 Task: Implement an approval process or workflow for application reviews.
Action: Mouse moved to (581, 133)
Screenshot: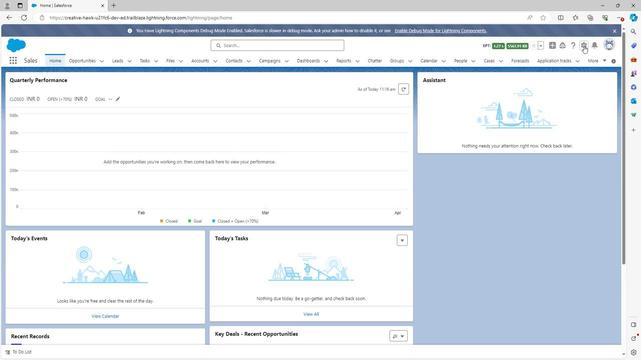 
Action: Mouse pressed left at (581, 133)
Screenshot: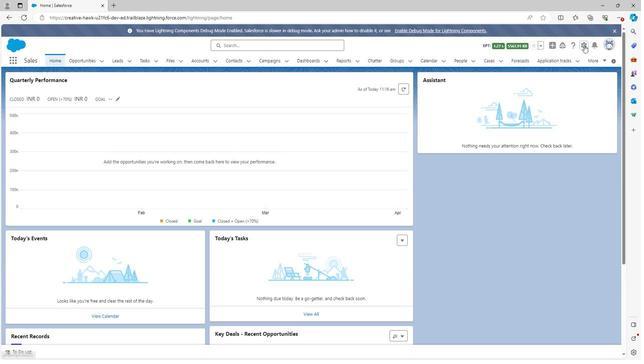 
Action: Mouse moved to (561, 143)
Screenshot: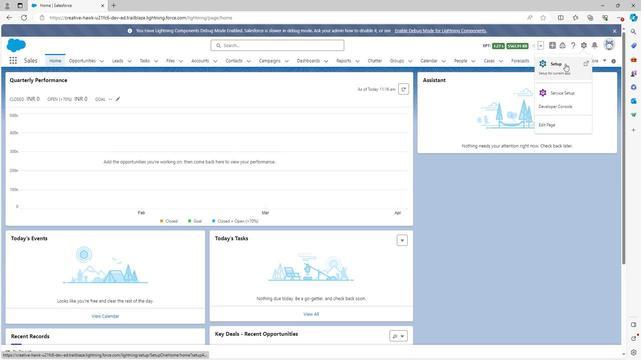 
Action: Mouse pressed left at (561, 143)
Screenshot: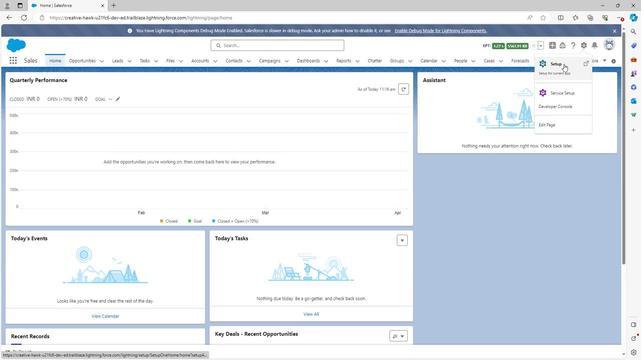 
Action: Mouse moved to (79, 151)
Screenshot: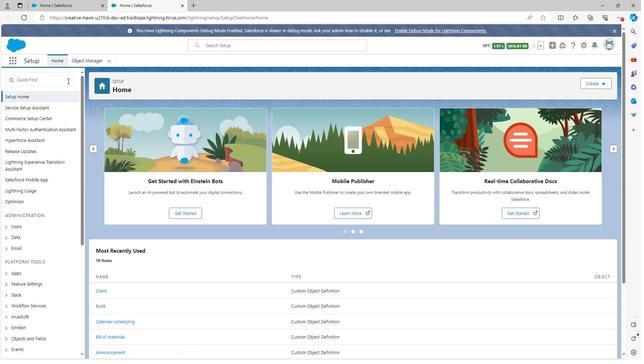 
Action: Mouse pressed left at (79, 151)
Screenshot: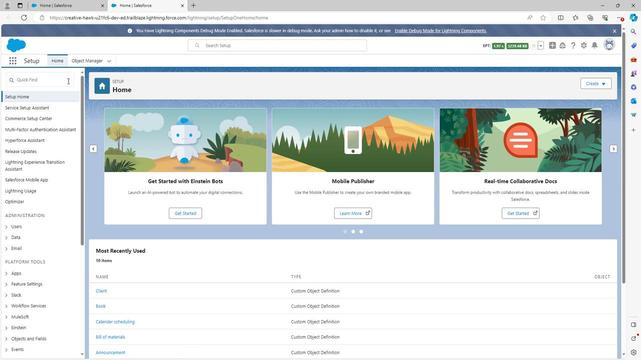 
Action: Key pressed appro
Screenshot: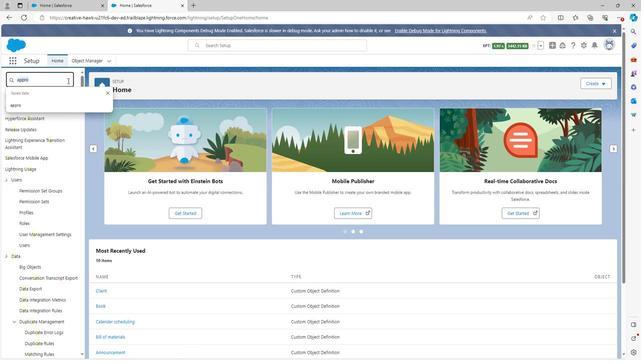 
Action: Mouse moved to (42, 175)
Screenshot: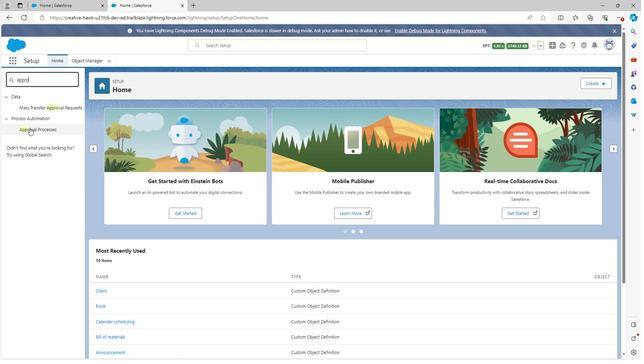 
Action: Mouse pressed left at (42, 175)
Screenshot: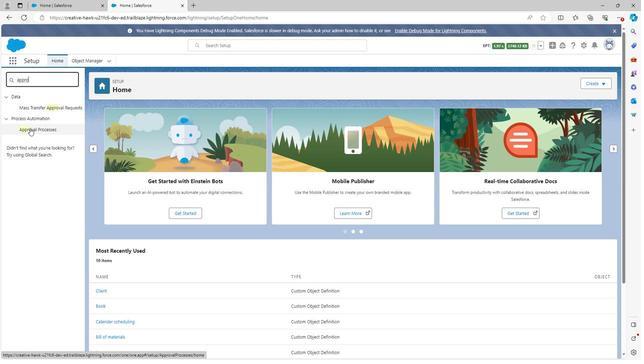 
Action: Mouse moved to (128, 215)
Screenshot: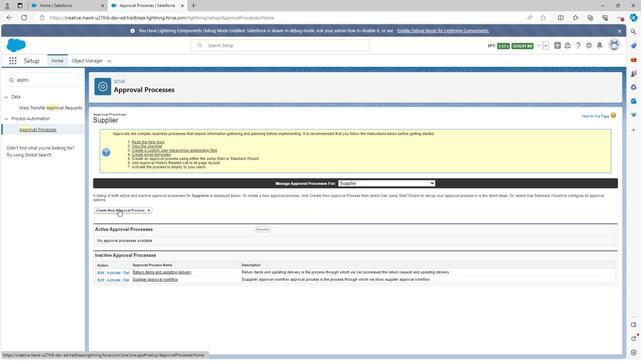 
Action: Mouse pressed left at (128, 215)
Screenshot: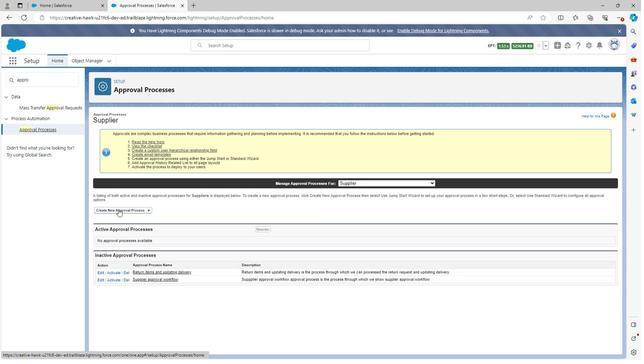 
Action: Mouse moved to (134, 222)
Screenshot: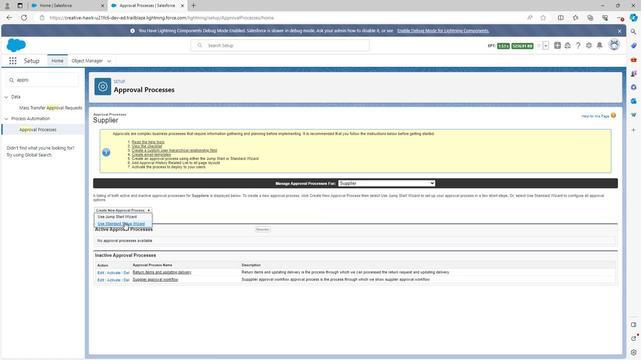 
Action: Mouse pressed left at (134, 222)
Screenshot: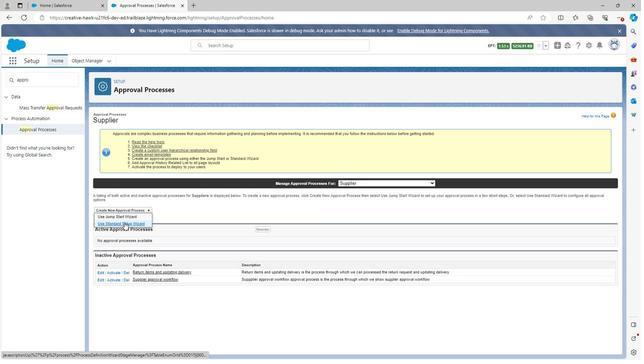 
Action: Mouse moved to (228, 202)
Screenshot: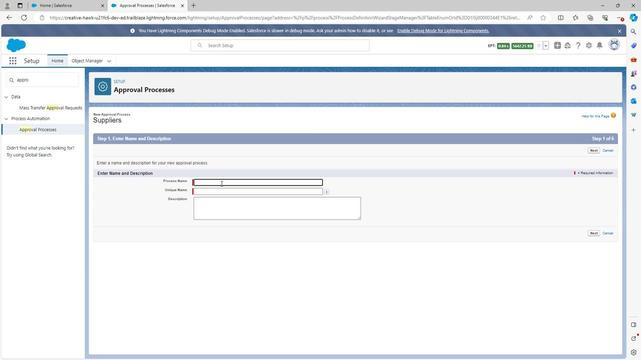 
Action: Key pressed <Key.shift><Key.shift><Key.shift><Key.shift><Key.shift><Key.shift>Application<Key.space>review<Key.space>pro
Screenshot: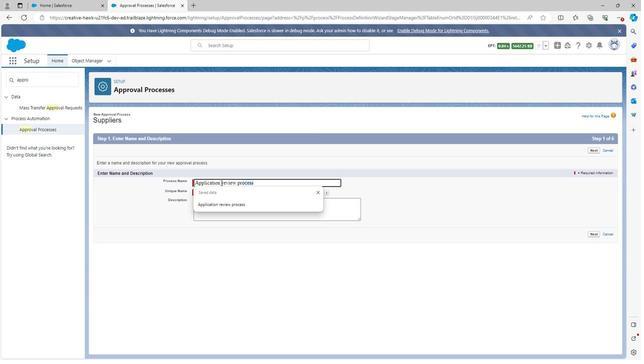 
Action: Mouse moved to (228, 202)
Screenshot: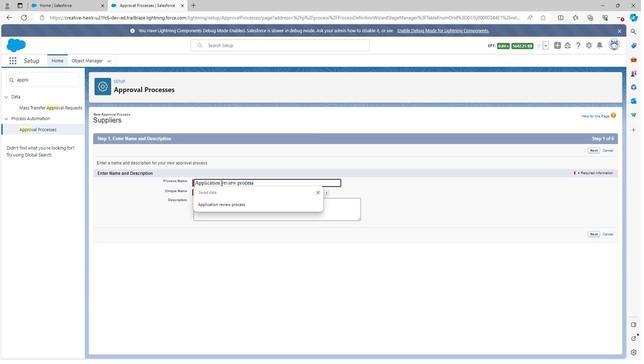 
Action: Key pressed cess
Screenshot: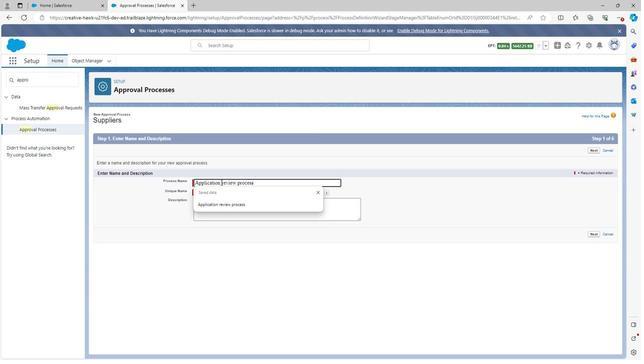 
Action: Mouse moved to (227, 206)
Screenshot: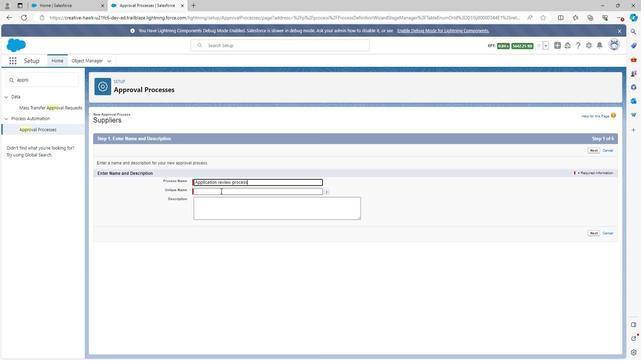 
Action: Mouse pressed left at (227, 206)
Screenshot: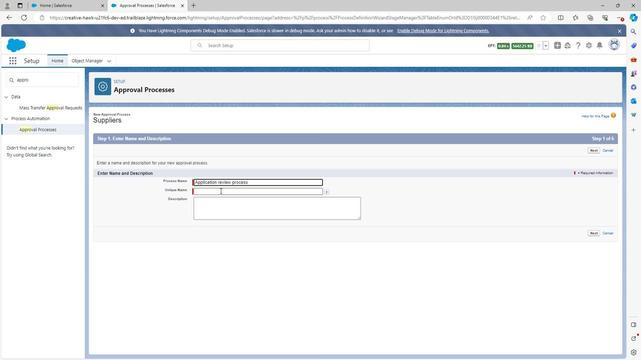 
Action: Mouse moved to (221, 214)
Screenshot: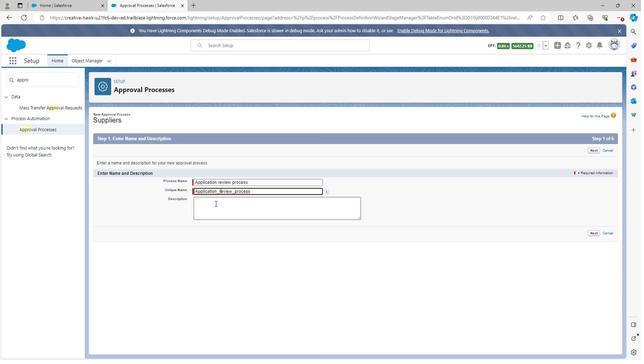 
Action: Mouse pressed left at (221, 214)
Screenshot: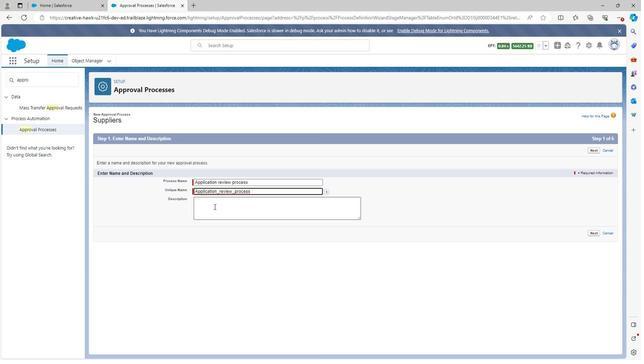 
Action: Key pressed <Key.shift>A
Screenshot: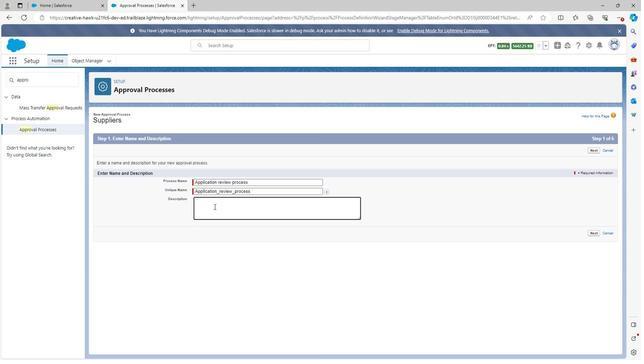 
Action: Mouse moved to (221, 214)
Screenshot: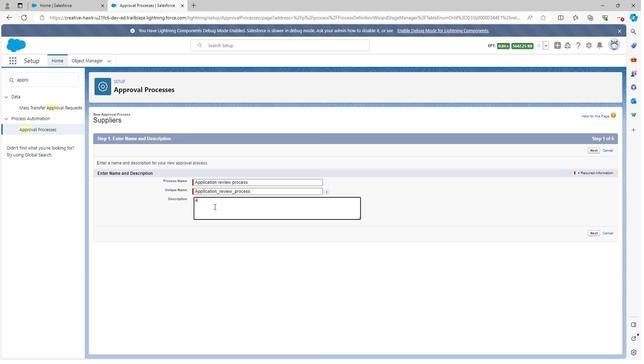 
Action: Key pressed ppli
Screenshot: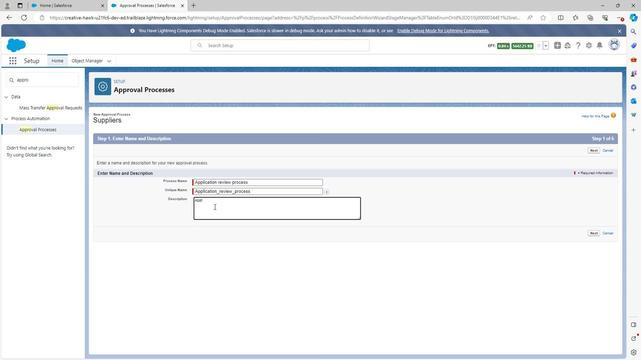 
Action: Mouse moved to (221, 214)
Screenshot: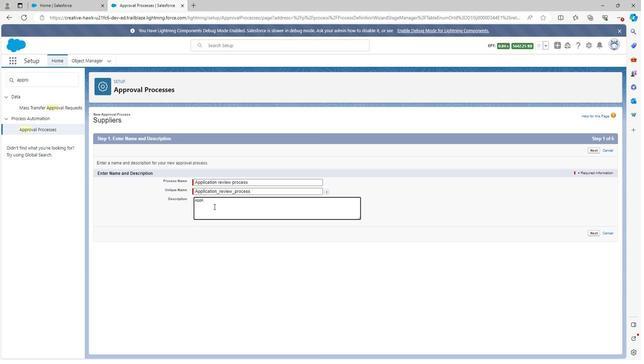 
Action: Key pressed cation<Key.space>review<Key.space>process<Key.space>which<Key.space>is<Key.space>used<Key.space>to<Key.space>g<Key.backspace>defined<Key.space>the<Key.space>review<Key.space>in<Key.space>a
Screenshot: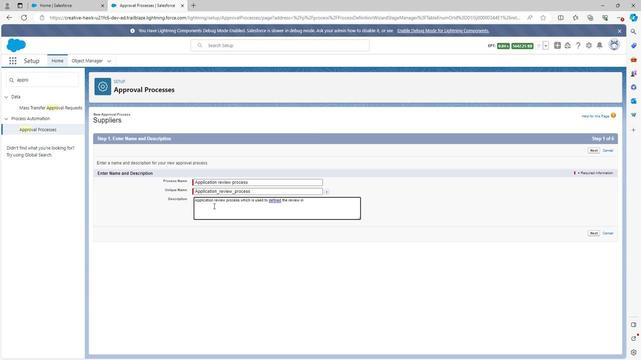
Action: Mouse moved to (220, 214)
Screenshot: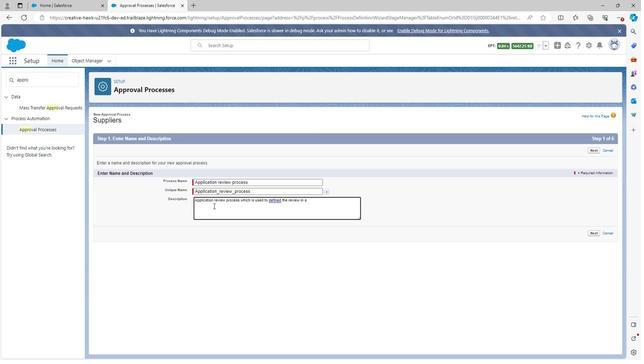 
Action: Key pressed pplication<Key.space>process
Screenshot: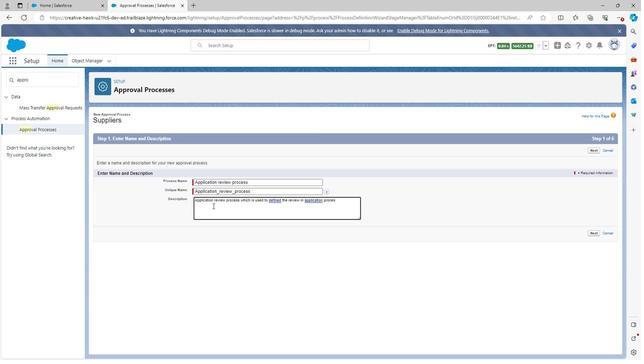 
Action: Mouse moved to (591, 228)
Screenshot: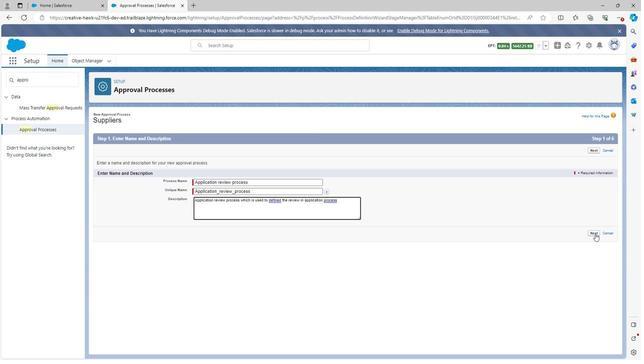 
Action: Mouse pressed left at (591, 228)
Screenshot: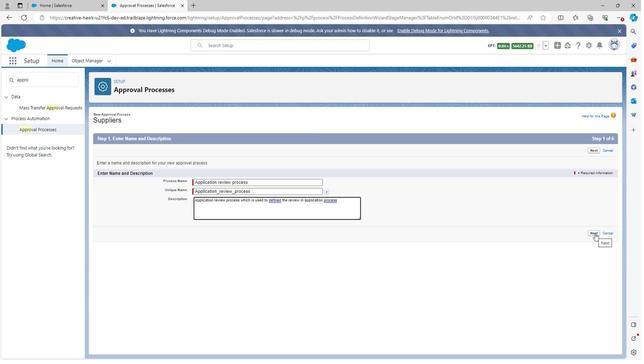 
Action: Mouse moved to (215, 216)
Screenshot: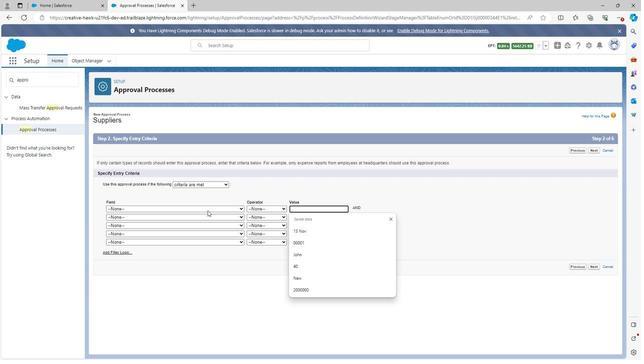 
Action: Mouse pressed left at (215, 216)
Screenshot: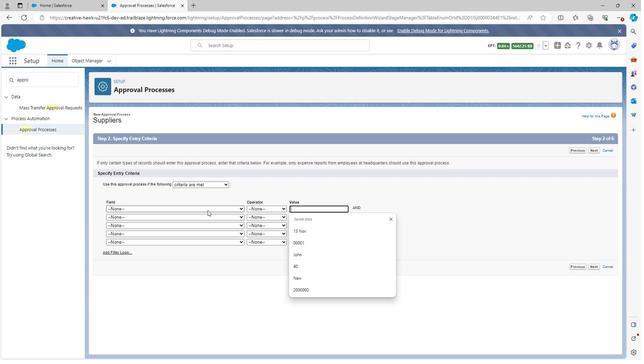 
Action: Mouse moved to (200, 236)
Screenshot: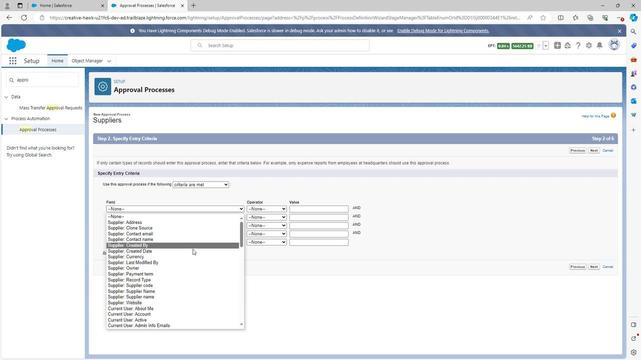 
Action: Mouse scrolled (200, 235) with delta (0, 0)
Screenshot: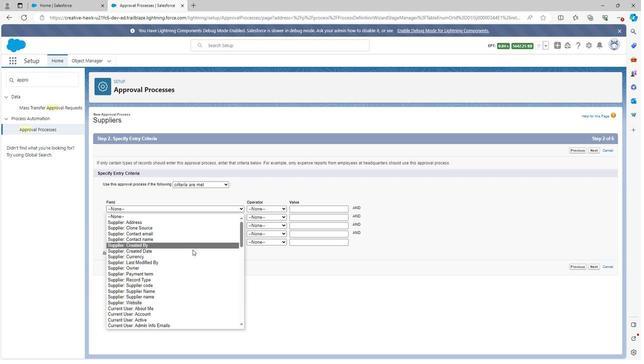 
Action: Mouse scrolled (200, 235) with delta (0, 0)
Screenshot: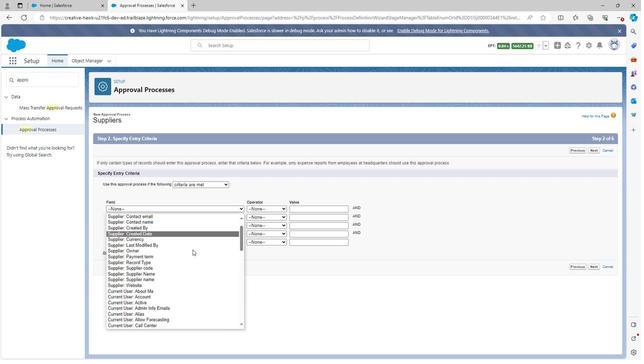 
Action: Mouse scrolled (200, 235) with delta (0, 0)
Screenshot: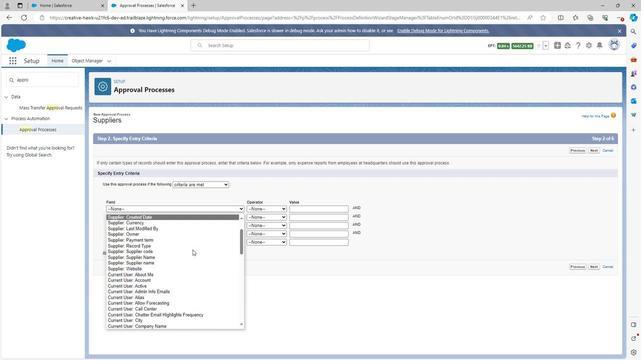 
Action: Mouse scrolled (200, 235) with delta (0, 0)
Screenshot: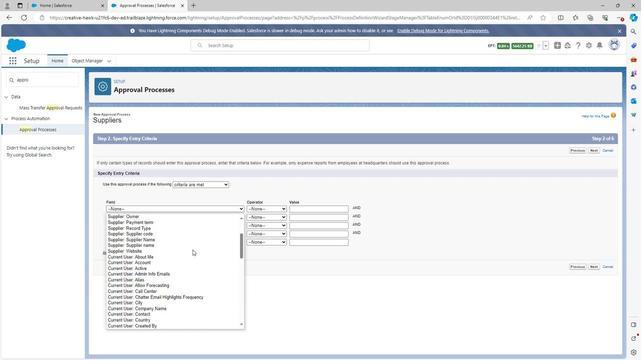 
Action: Mouse scrolled (200, 235) with delta (0, 0)
Screenshot: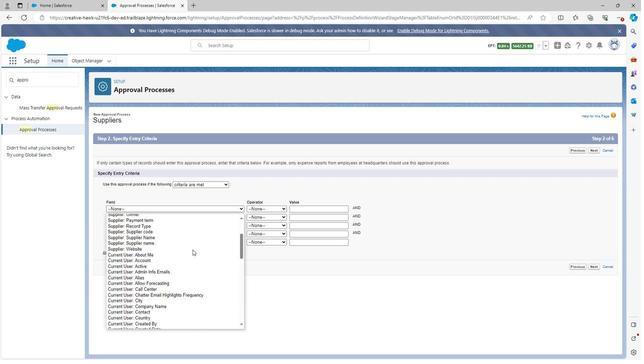
Action: Mouse scrolled (200, 235) with delta (0, 0)
Screenshot: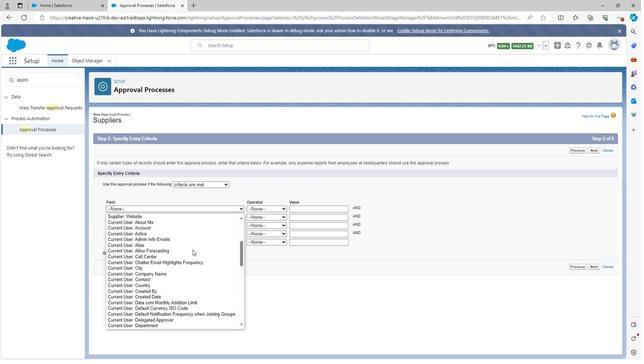 
Action: Mouse scrolled (200, 235) with delta (0, 0)
Screenshot: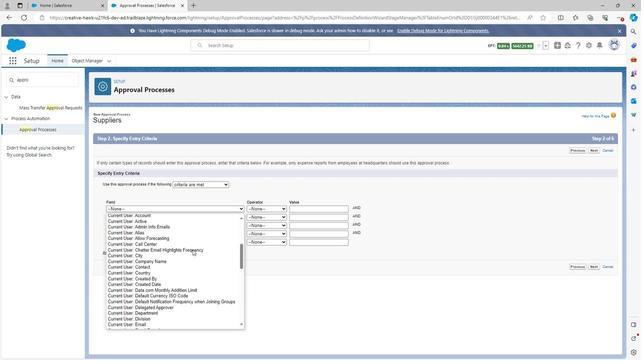 
Action: Mouse scrolled (200, 235) with delta (0, 0)
Screenshot: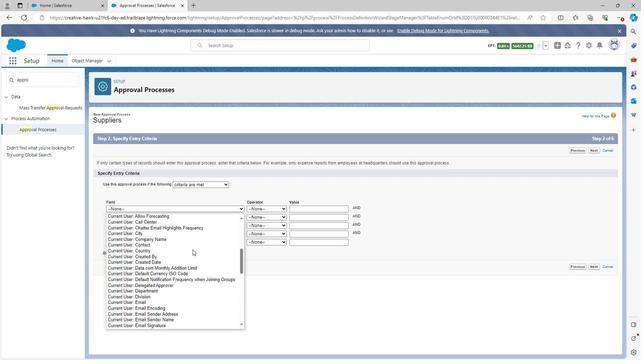 
Action: Mouse scrolled (200, 235) with delta (0, 0)
Screenshot: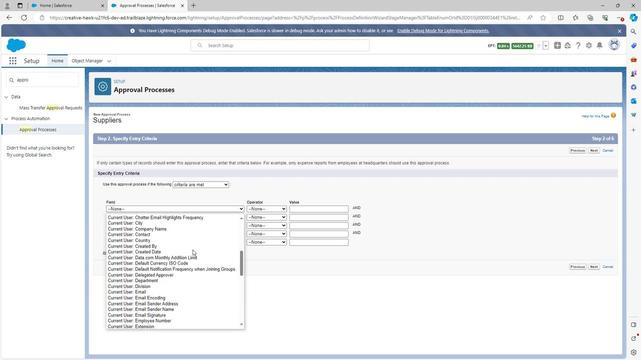 
Action: Mouse scrolled (200, 235) with delta (0, 0)
Screenshot: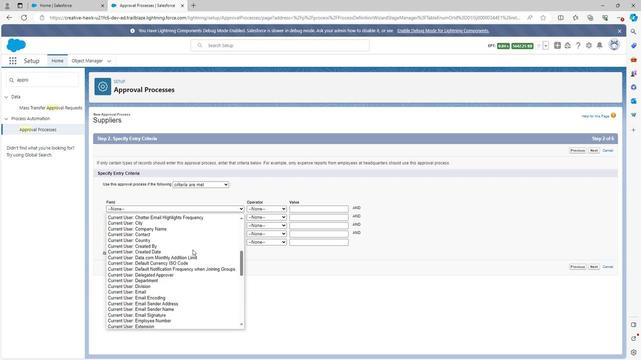 
Action: Mouse scrolled (200, 235) with delta (0, 0)
Screenshot: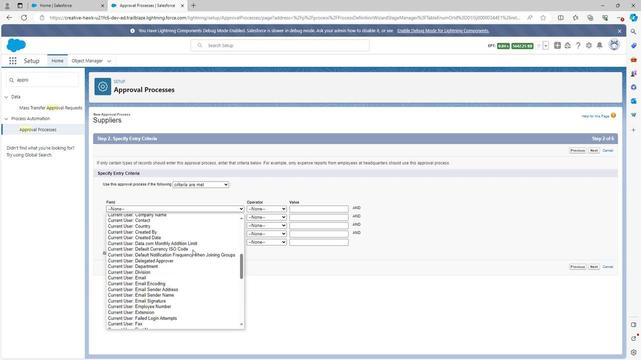 
Action: Mouse scrolled (200, 235) with delta (0, 0)
Screenshot: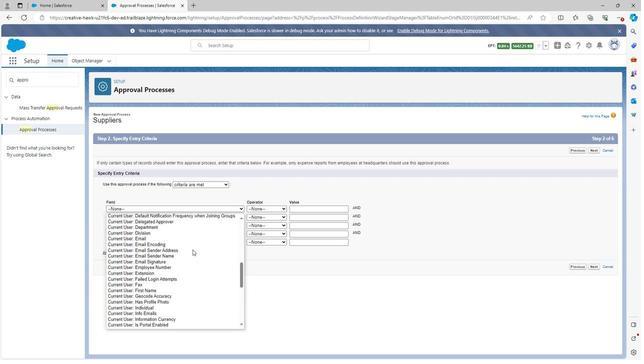 
Action: Mouse scrolled (200, 235) with delta (0, 0)
Screenshot: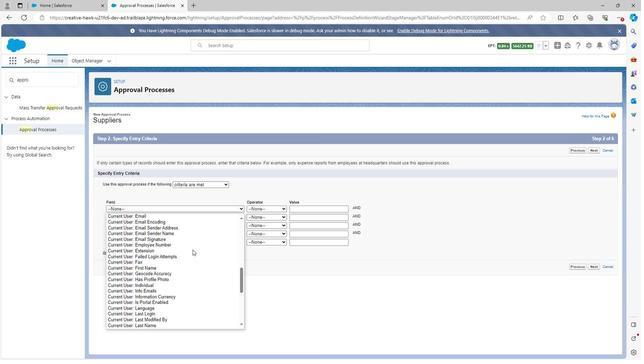 
Action: Mouse scrolled (200, 235) with delta (0, 0)
Screenshot: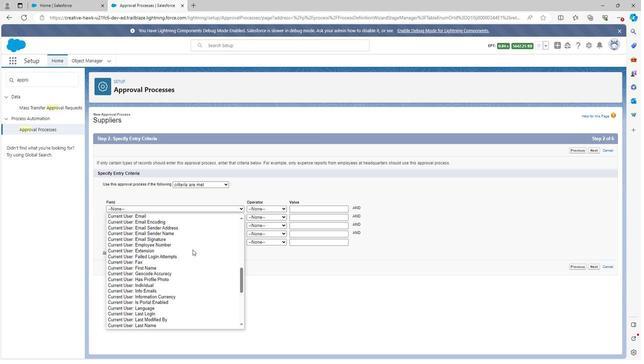 
Action: Mouse scrolled (200, 235) with delta (0, 0)
Screenshot: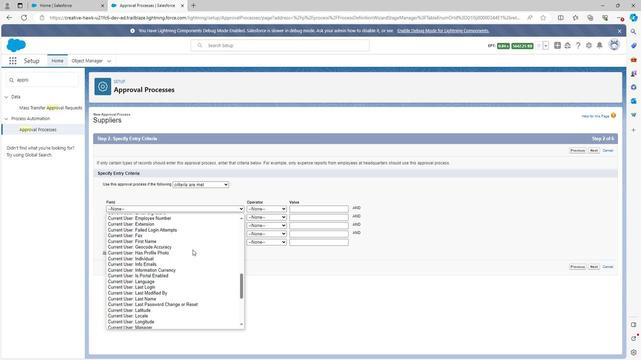 
Action: Mouse scrolled (200, 235) with delta (0, 0)
Screenshot: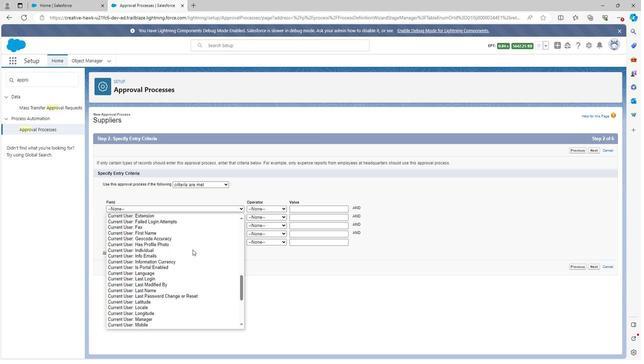 
Action: Mouse scrolled (200, 235) with delta (0, 0)
Screenshot: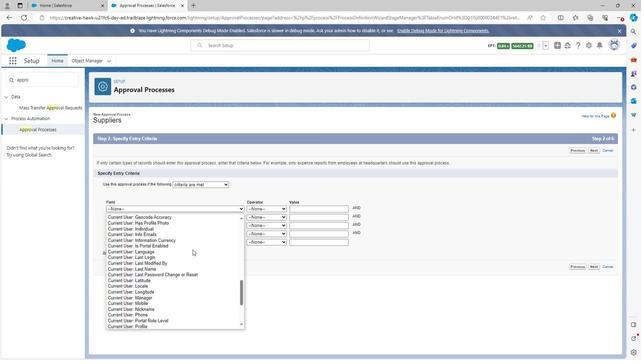 
Action: Mouse scrolled (200, 235) with delta (0, 0)
Screenshot: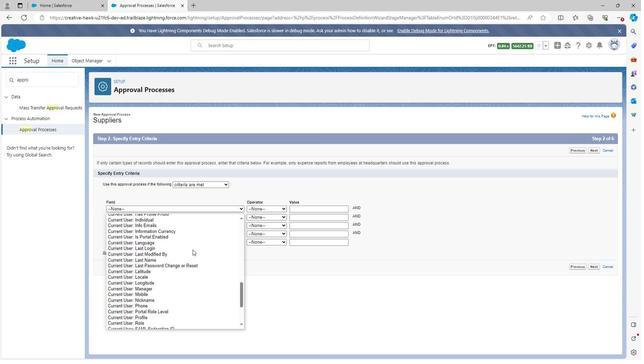 
Action: Mouse scrolled (200, 235) with delta (0, 0)
Screenshot: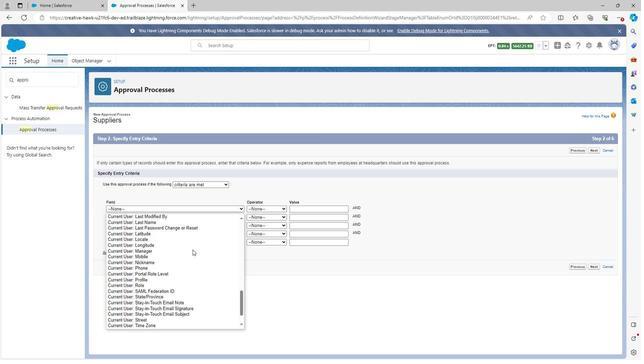 
Action: Mouse scrolled (200, 235) with delta (0, 0)
Screenshot: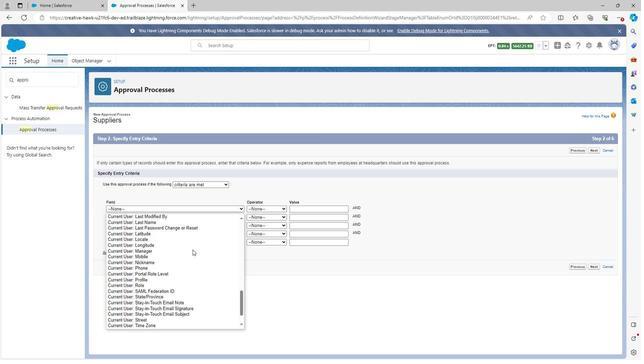 
Action: Mouse scrolled (200, 235) with delta (0, 0)
Screenshot: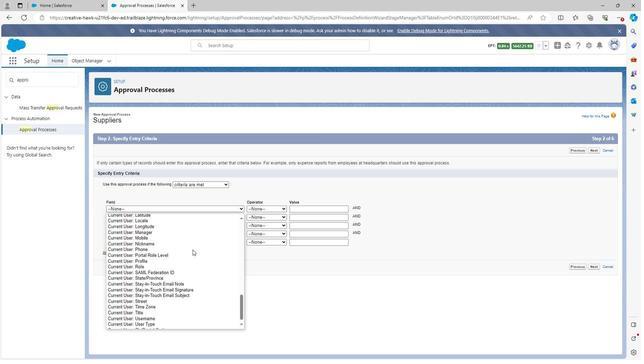 
Action: Mouse scrolled (200, 235) with delta (0, 0)
Screenshot: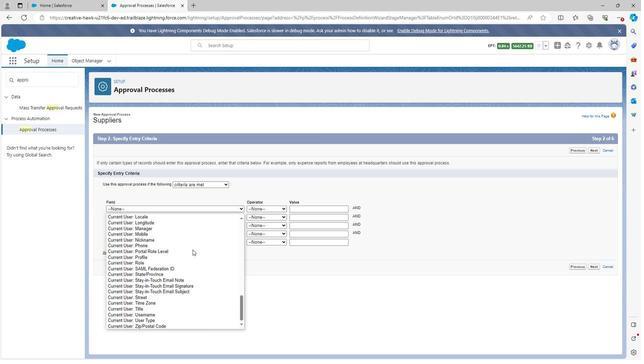 
Action: Mouse scrolled (200, 235) with delta (0, 0)
Screenshot: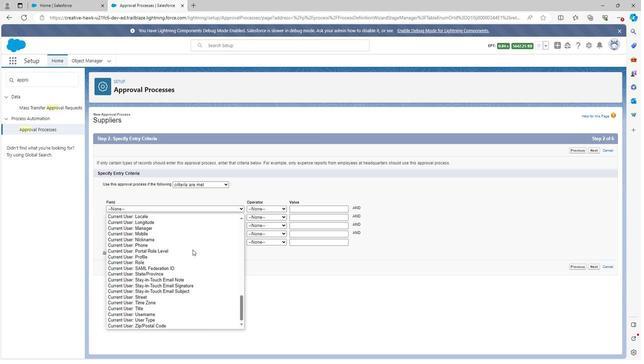 
Action: Mouse scrolled (200, 235) with delta (0, 0)
Screenshot: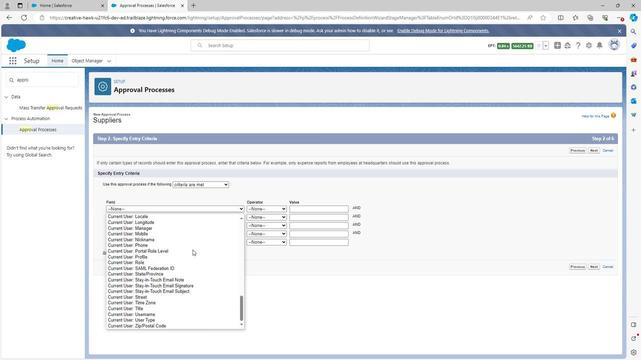 
Action: Mouse scrolled (200, 235) with delta (0, 0)
Screenshot: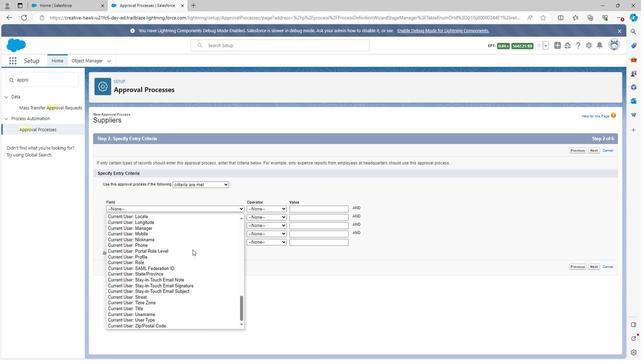 
Action: Mouse scrolled (200, 236) with delta (0, 0)
Screenshot: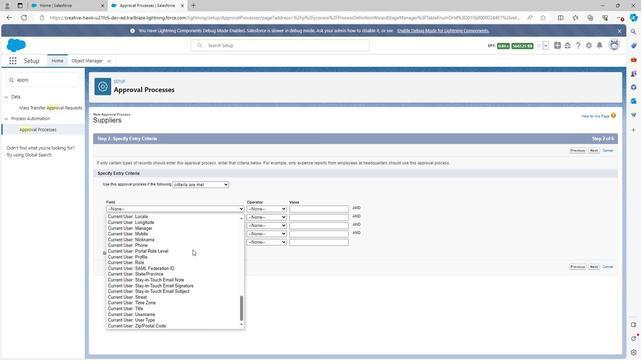 
Action: Mouse scrolled (200, 236) with delta (0, 0)
Screenshot: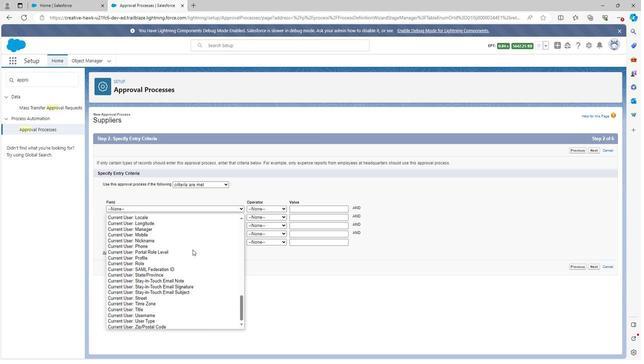 
Action: Mouse scrolled (200, 236) with delta (0, 0)
Screenshot: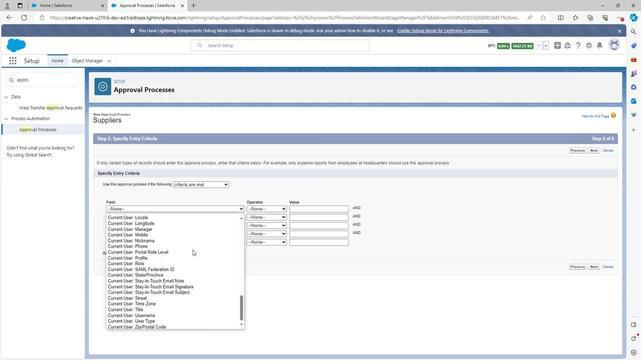 
Action: Mouse scrolled (200, 236) with delta (0, 0)
Screenshot: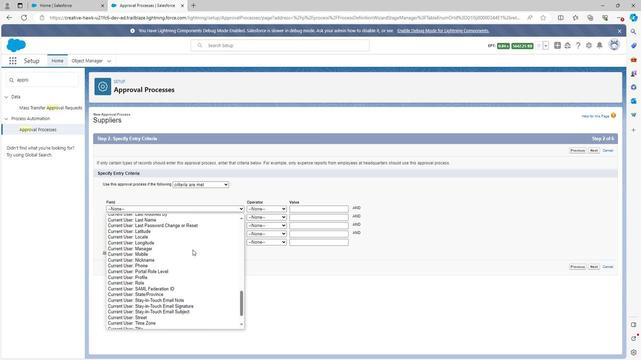 
Action: Mouse scrolled (200, 236) with delta (0, 0)
Screenshot: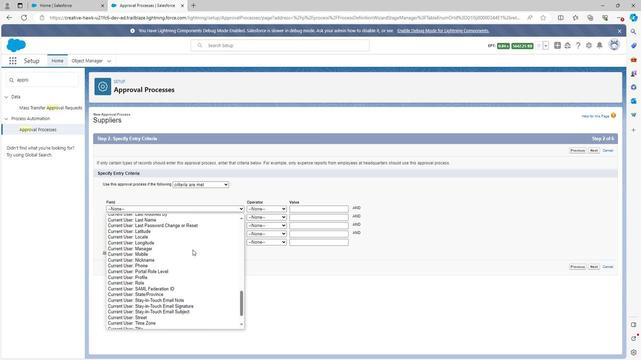 
Action: Mouse scrolled (200, 236) with delta (0, 0)
Screenshot: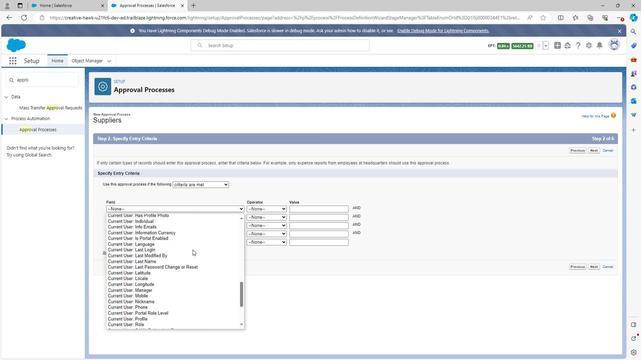 
Action: Mouse scrolled (200, 236) with delta (0, 0)
Screenshot: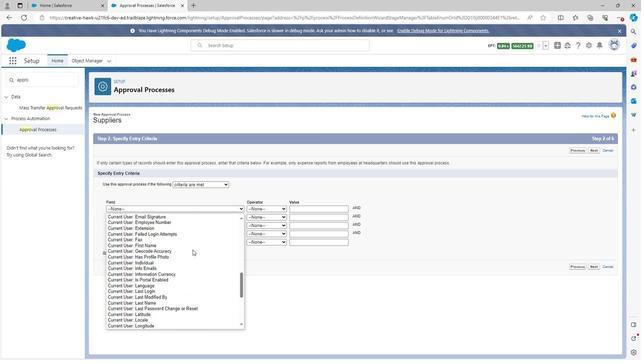 
Action: Mouse scrolled (200, 236) with delta (0, 0)
Screenshot: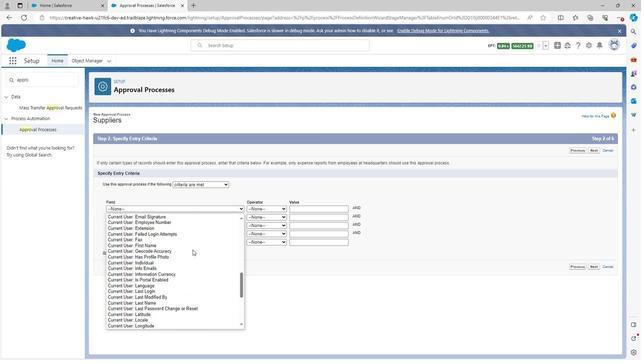 
Action: Mouse scrolled (200, 236) with delta (0, 0)
Screenshot: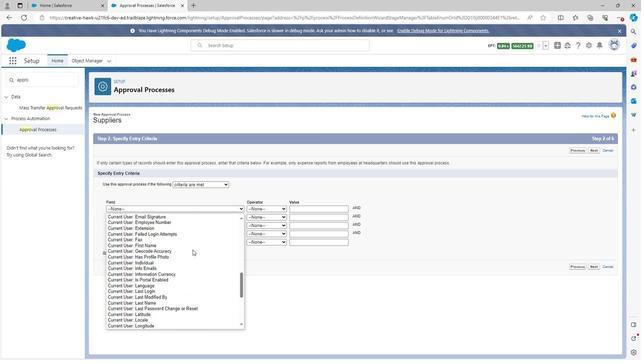
Action: Mouse scrolled (200, 236) with delta (0, 0)
Screenshot: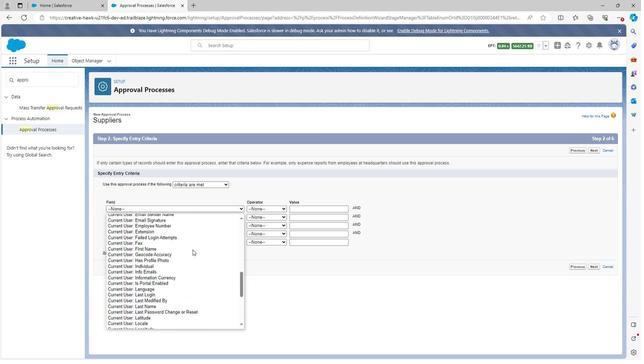 
Action: Mouse scrolled (200, 236) with delta (0, 0)
Screenshot: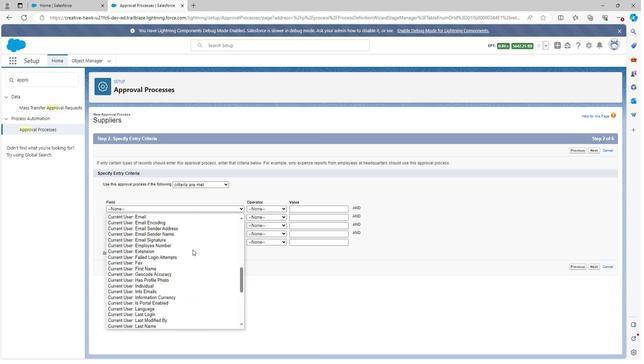 
Action: Mouse moved to (200, 235)
Screenshot: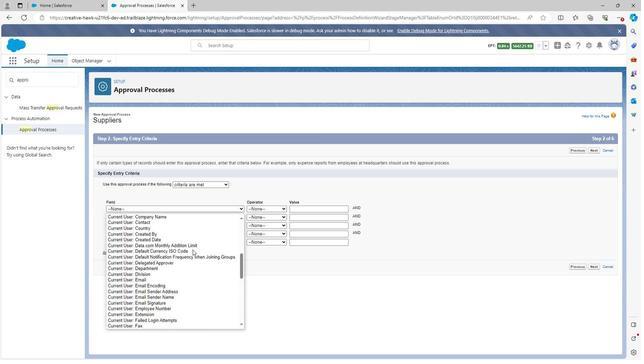 
Action: Mouse scrolled (200, 236) with delta (0, 0)
Screenshot: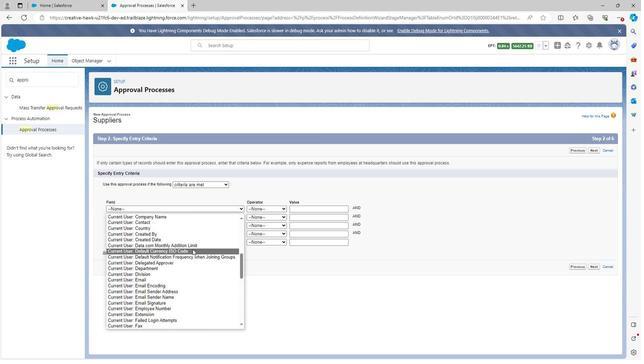 
Action: Mouse scrolled (200, 236) with delta (0, 0)
Screenshot: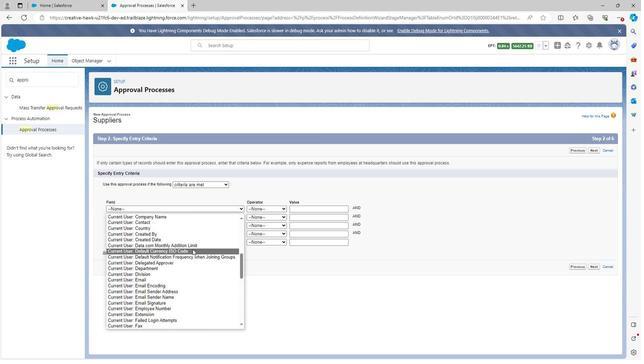 
Action: Mouse scrolled (200, 236) with delta (0, 0)
Screenshot: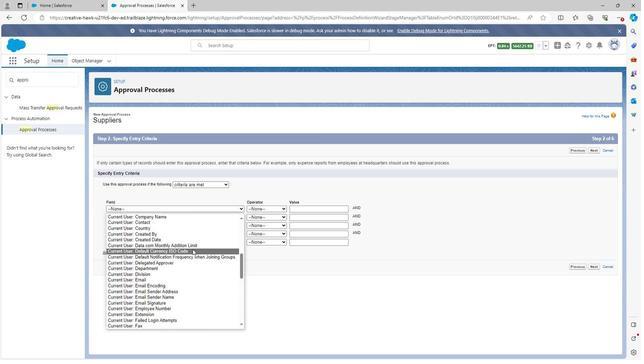 
Action: Mouse scrolled (200, 236) with delta (0, 0)
Screenshot: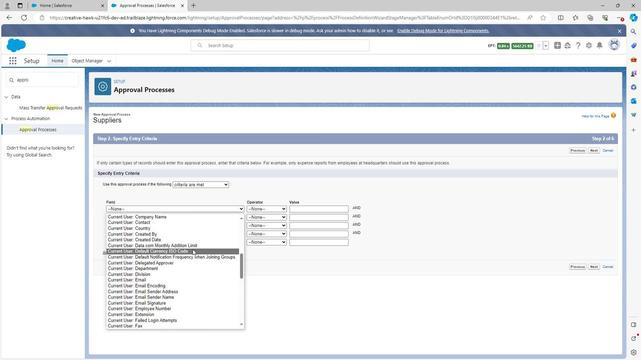 
Action: Mouse scrolled (200, 236) with delta (0, 0)
Screenshot: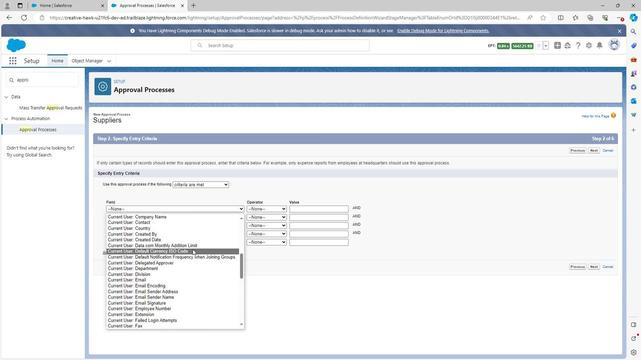 
Action: Mouse scrolled (200, 236) with delta (0, 0)
Screenshot: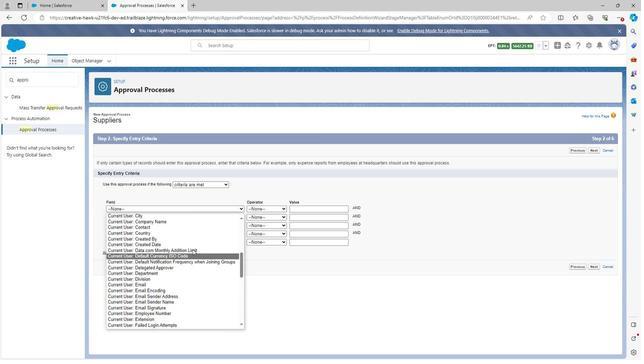 
Action: Mouse moved to (170, 247)
Screenshot: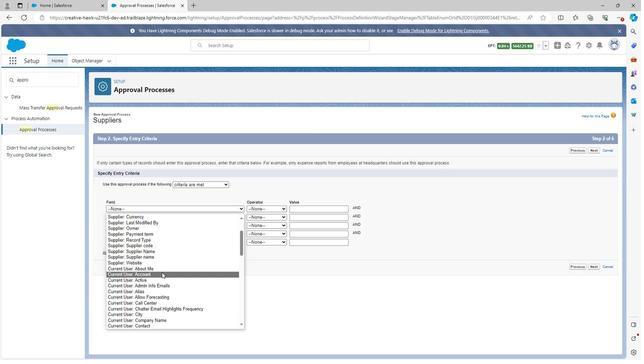 
Action: Mouse pressed left at (170, 247)
Screenshot: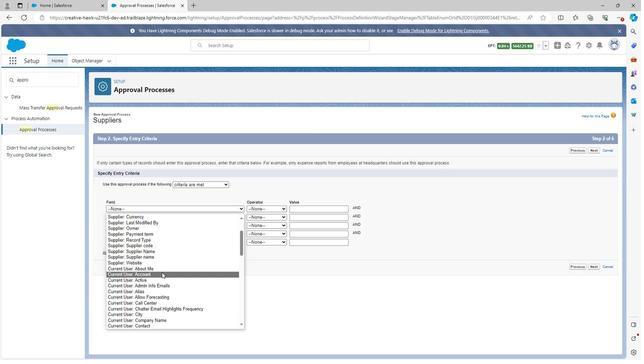 
Action: Mouse moved to (267, 215)
Screenshot: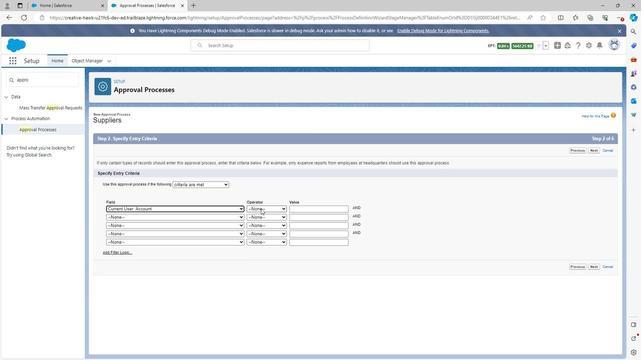 
Action: Mouse pressed left at (267, 215)
Screenshot: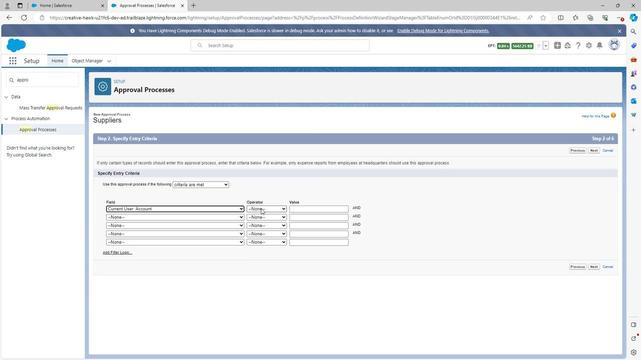 
Action: Mouse moved to (264, 222)
Screenshot: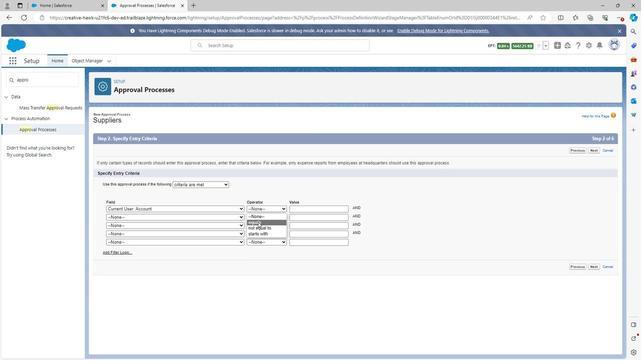
Action: Mouse pressed left at (264, 222)
Screenshot: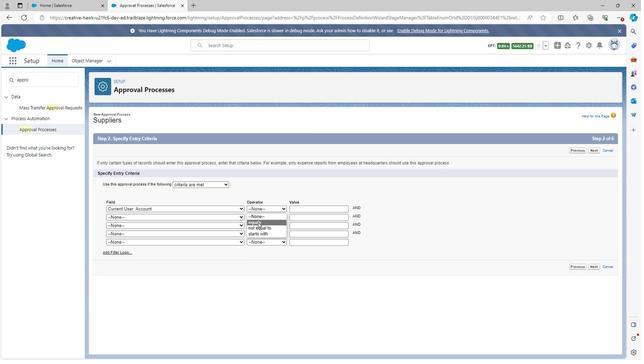 
Action: Mouse moved to (307, 217)
Screenshot: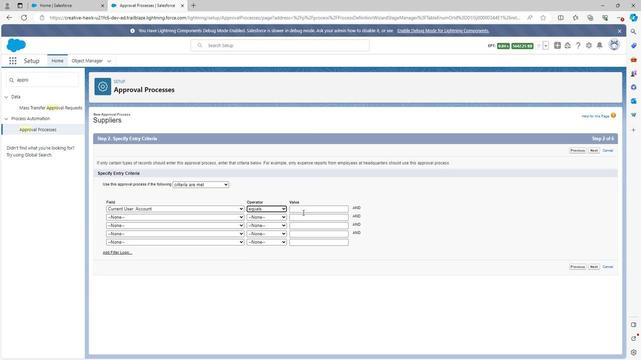
Action: Mouse pressed left at (307, 217)
Screenshot: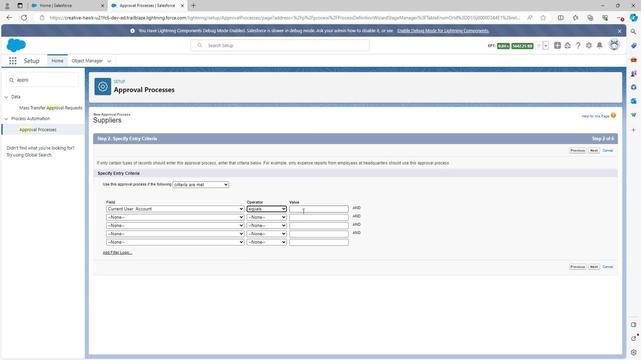 
Action: Mouse moved to (305, 218)
Screenshot: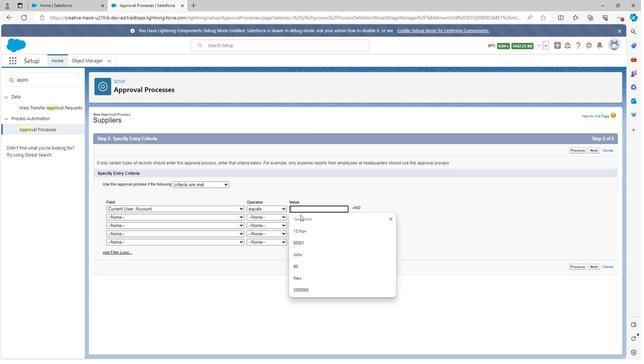 
Action: Key pressed <Key.shift>Vishal<Key.space><Key.shift>Walia
Screenshot: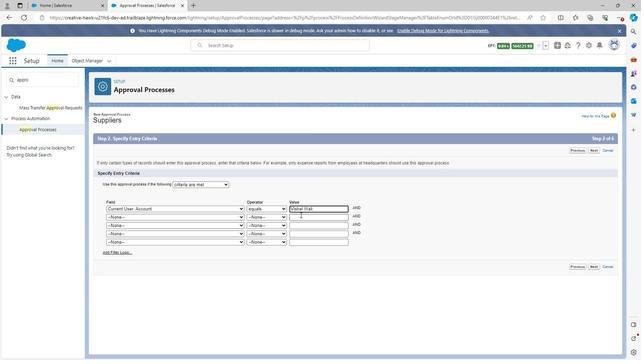 
Action: Mouse moved to (211, 220)
Screenshot: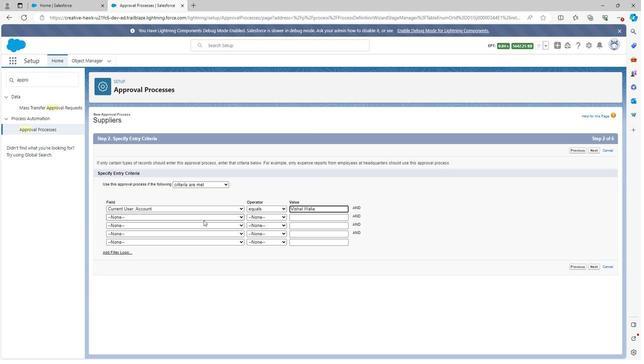 
Action: Mouse pressed left at (211, 220)
Screenshot: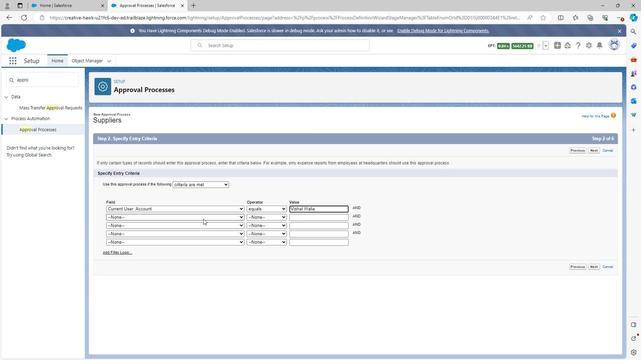 
Action: Mouse moved to (155, 232)
Screenshot: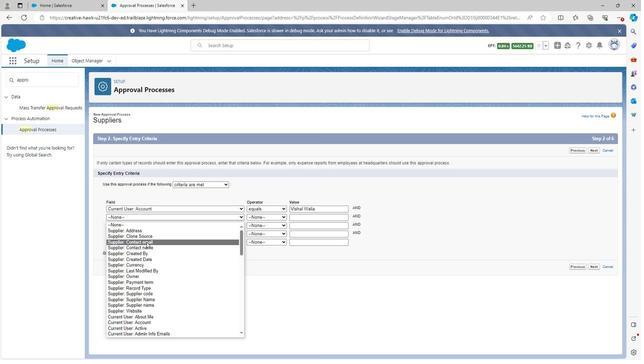 
Action: Mouse pressed left at (155, 232)
Screenshot: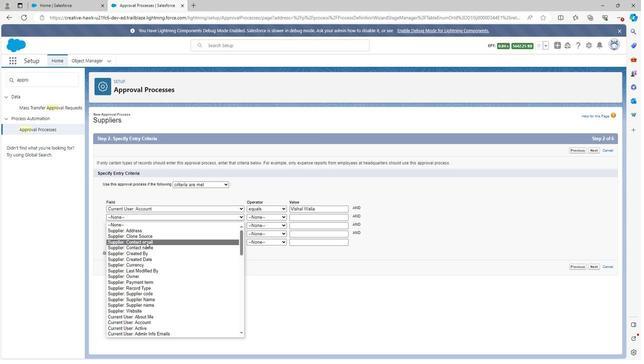 
Action: Mouse moved to (267, 220)
Screenshot: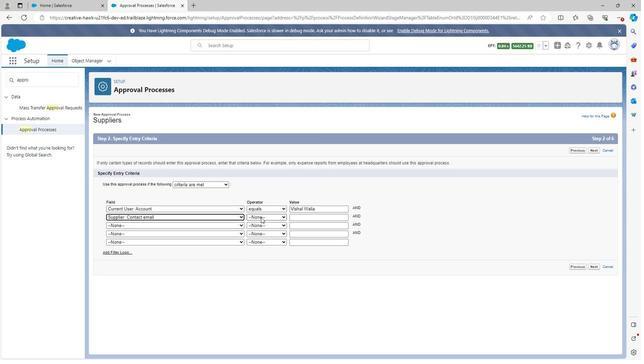 
Action: Mouse pressed left at (267, 220)
Screenshot: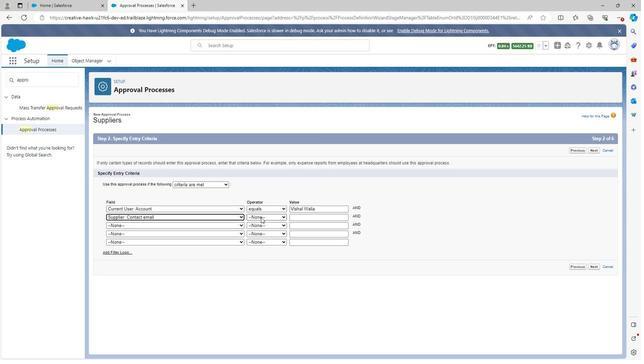 
Action: Mouse moved to (260, 227)
Screenshot: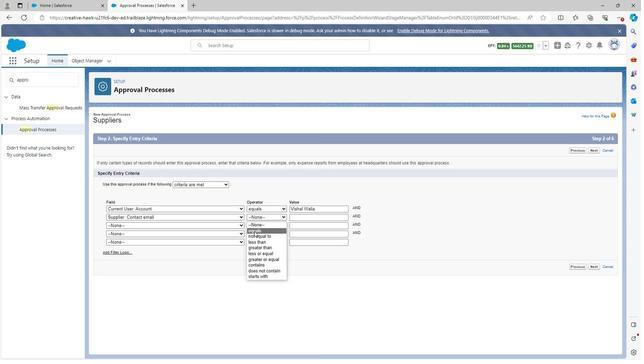 
Action: Mouse pressed left at (260, 227)
Screenshot: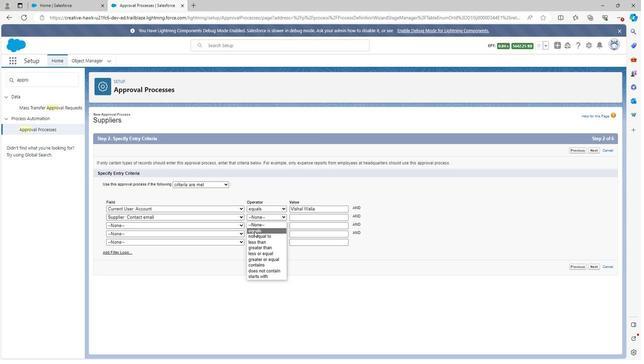 
Action: Mouse moved to (309, 220)
Screenshot: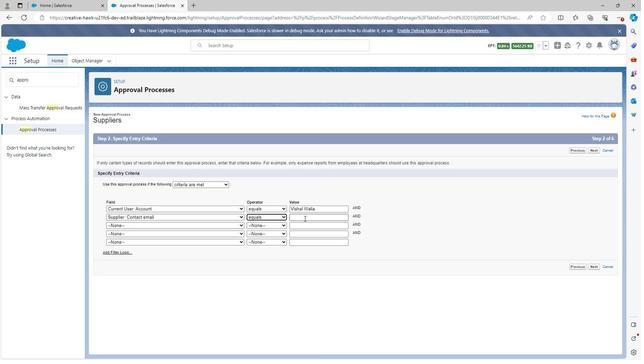 
Action: Mouse pressed left at (309, 220)
Screenshot: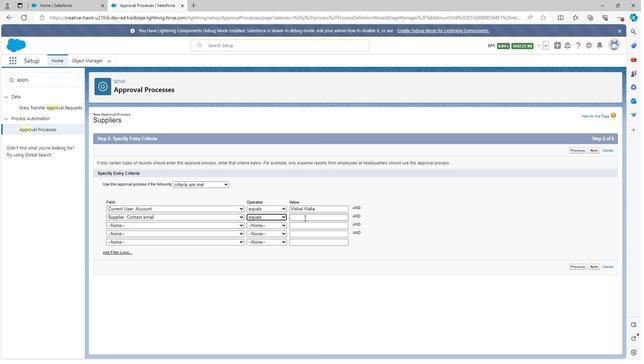 
Action: Mouse moved to (297, 217)
Screenshot: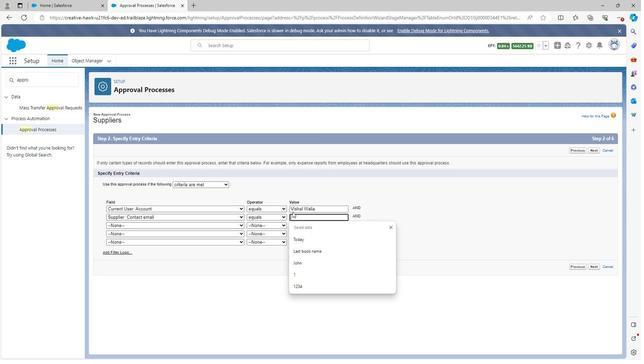 
Action: Key pressed <Key.shift>John<Key.shift><Key.shift><Key.shift><Key.shift><Key.shift>@gmail.com<Key.left><Key.left><Key.left><Key.left><Key.left><Key.left><Key.left><Key.left><Key.left><Key.left>987
Screenshot: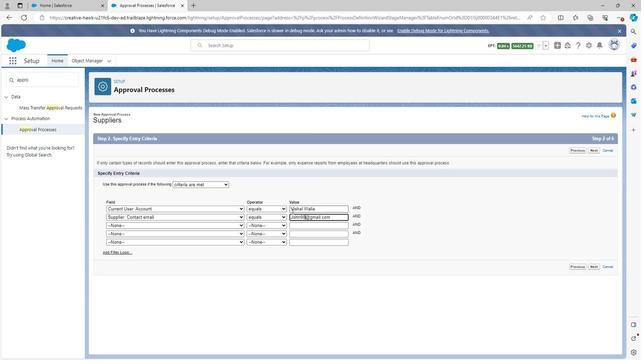 
Action: Mouse moved to (588, 245)
Screenshot: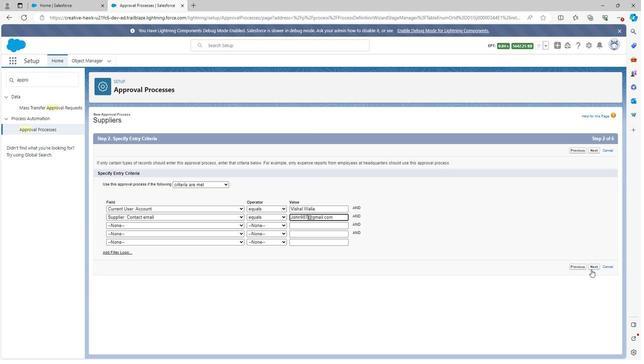 
Action: Mouse pressed left at (588, 245)
Screenshot: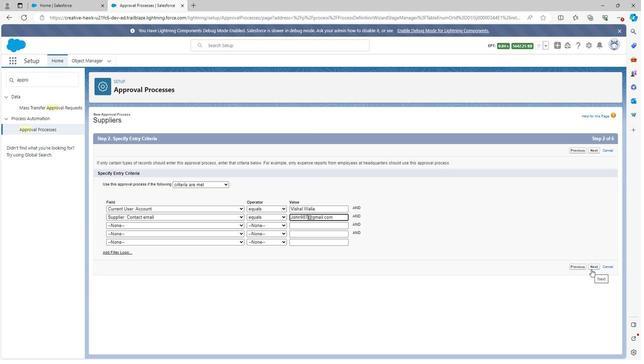 
Action: Mouse moved to (276, 204)
Screenshot: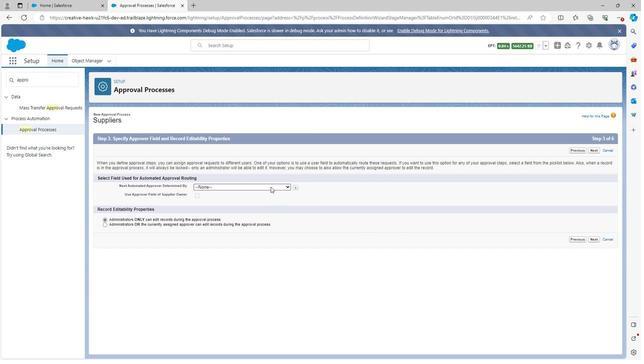 
Action: Mouse pressed left at (276, 204)
Screenshot: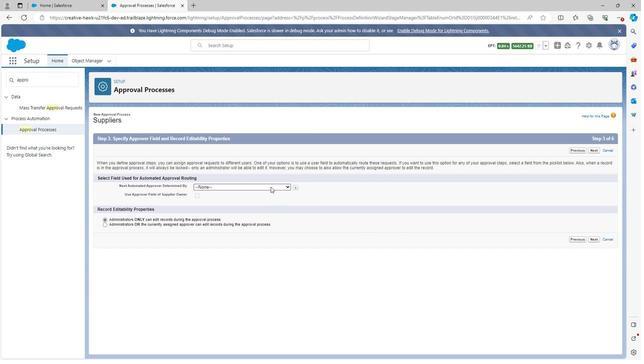 
Action: Mouse moved to (222, 219)
Screenshot: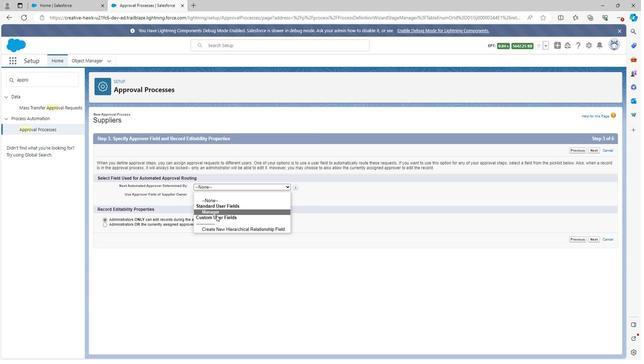 
Action: Mouse pressed left at (222, 219)
Screenshot: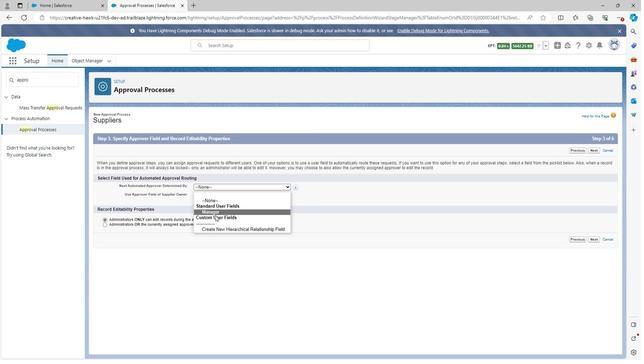 
Action: Mouse moved to (222, 219)
Screenshot: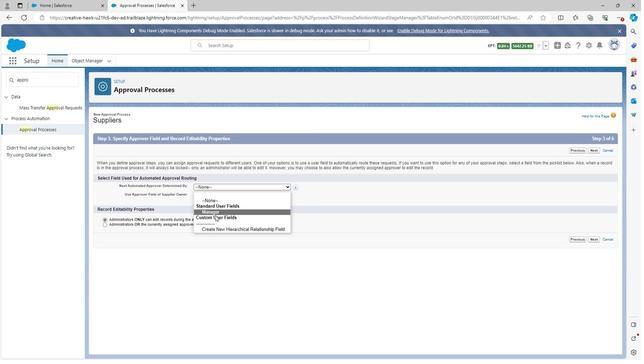 
Action: Mouse pressed left at (222, 219)
Screenshot: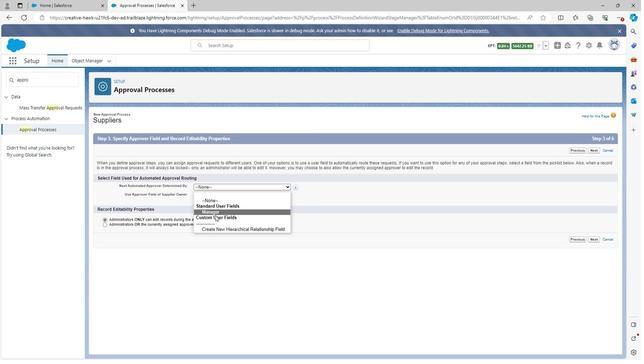 
Action: Mouse moved to (224, 214)
Screenshot: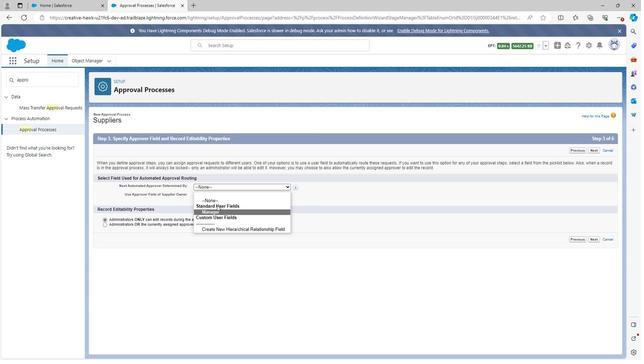 
Action: Mouse pressed left at (224, 214)
Screenshot: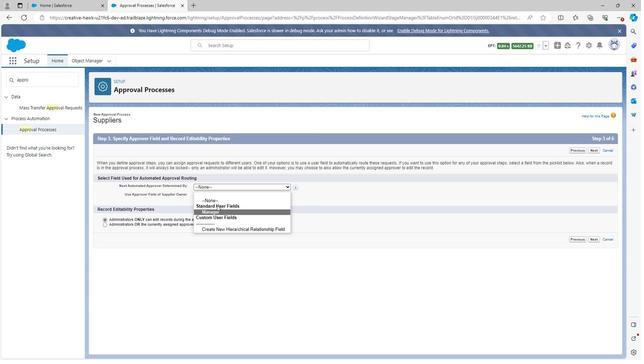 
Action: Mouse moved to (218, 217)
Screenshot: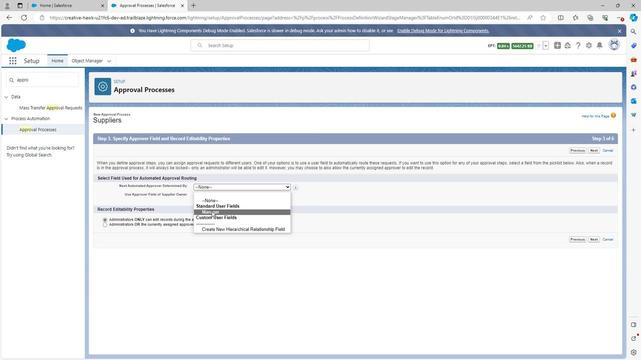 
Action: Mouse pressed left at (218, 217)
Screenshot: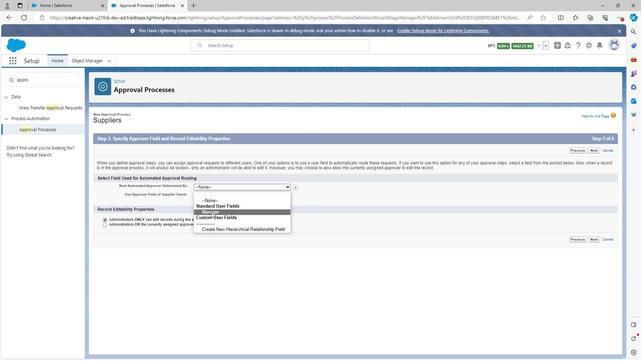 
Action: Mouse moved to (588, 230)
Screenshot: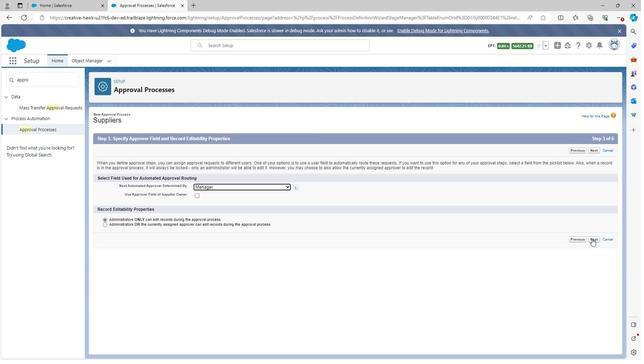 
Action: Mouse pressed left at (588, 230)
Screenshot: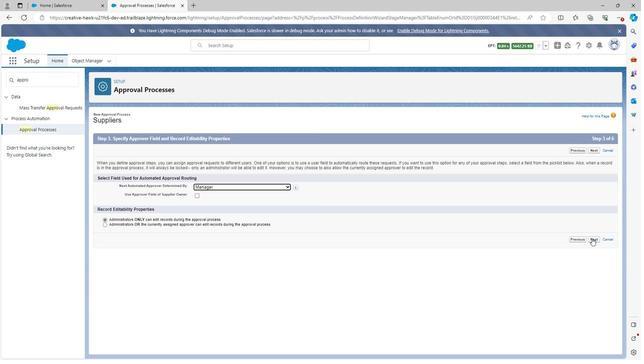 
Action: Mouse moved to (229, 219)
Screenshot: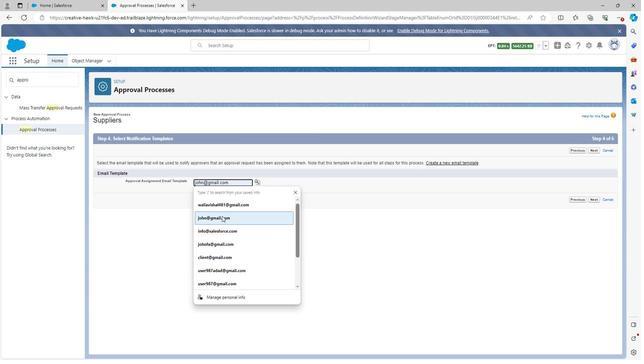 
Action: Mouse pressed left at (229, 219)
Screenshot: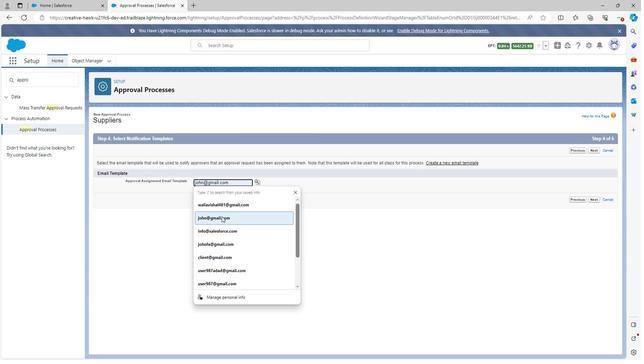 
Action: Mouse moved to (589, 210)
Screenshot: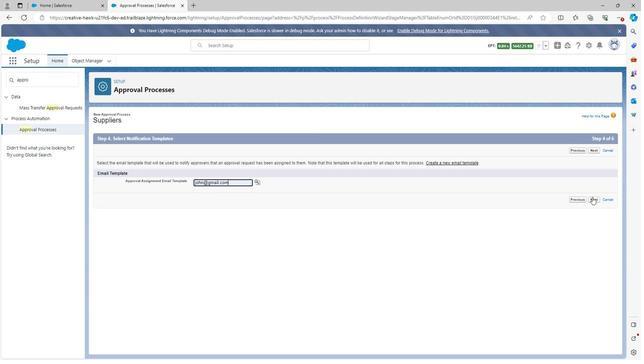 
Action: Mouse pressed left at (589, 210)
Screenshot: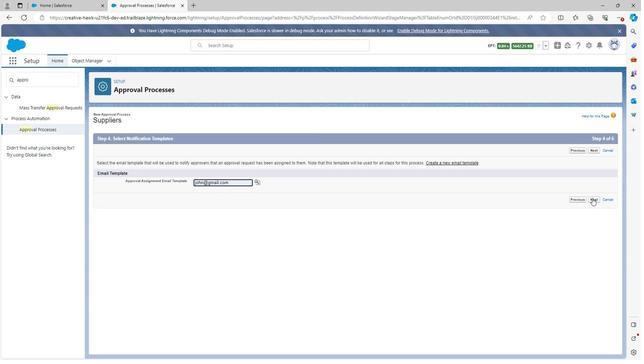 
Action: Mouse moved to (262, 206)
Screenshot: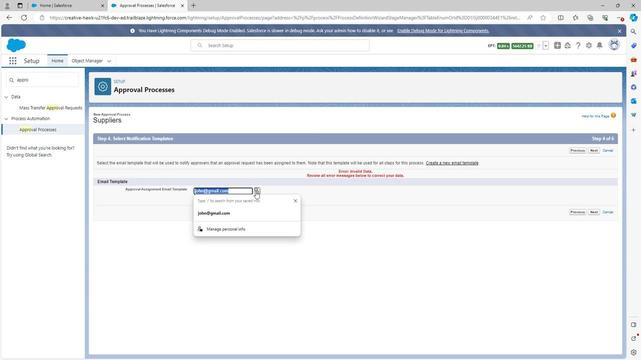 
Action: Mouse pressed left at (262, 206)
Screenshot: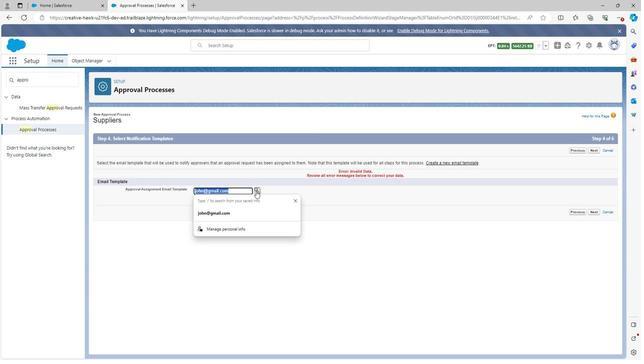 
Action: Mouse moved to (212, 265)
Screenshot: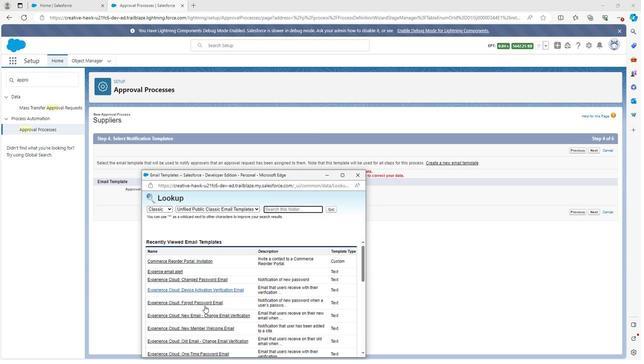 
Action: Mouse scrolled (212, 265) with delta (0, 0)
Screenshot: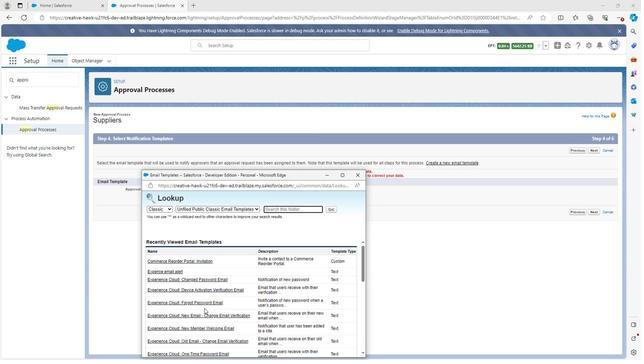 
Action: Mouse scrolled (212, 265) with delta (0, 0)
Screenshot: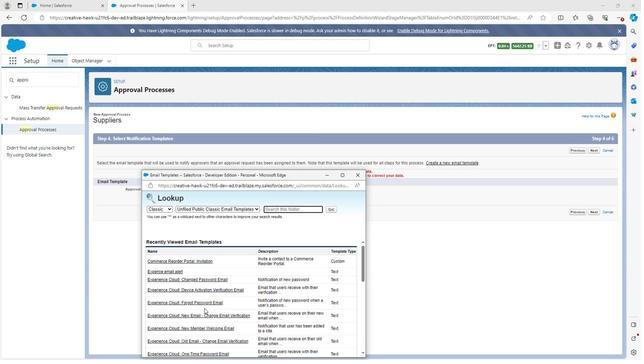 
Action: Mouse scrolled (212, 265) with delta (0, 0)
Screenshot: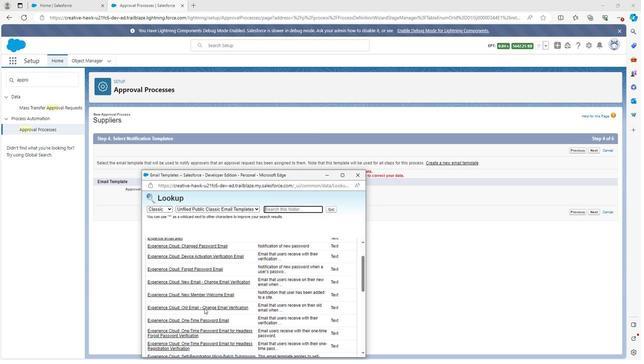 
Action: Mouse scrolled (212, 265) with delta (0, 0)
Screenshot: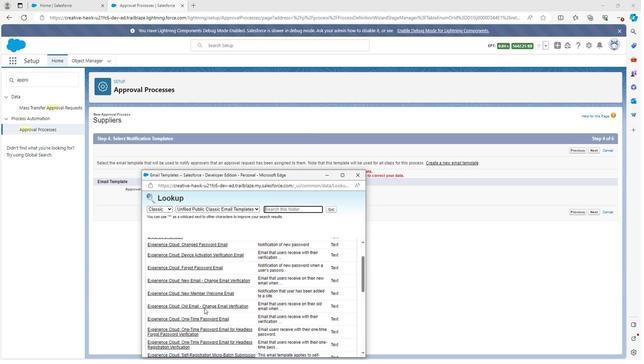 
Action: Mouse scrolled (212, 265) with delta (0, 0)
Screenshot: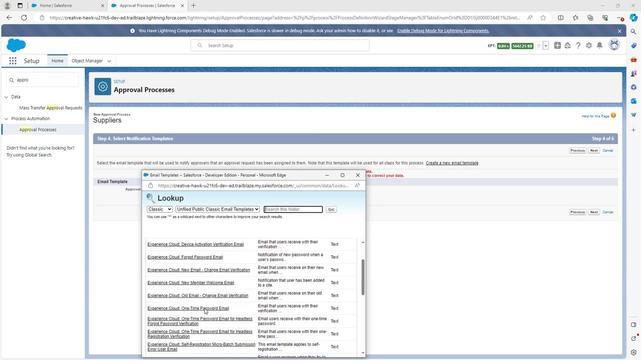 
Action: Mouse scrolled (212, 265) with delta (0, 0)
Screenshot: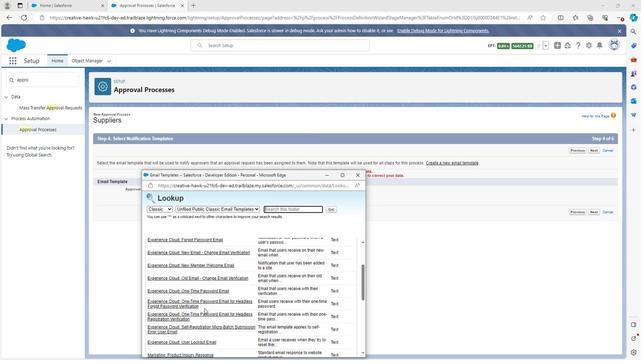 
Action: Mouse scrolled (212, 265) with delta (0, 0)
Screenshot: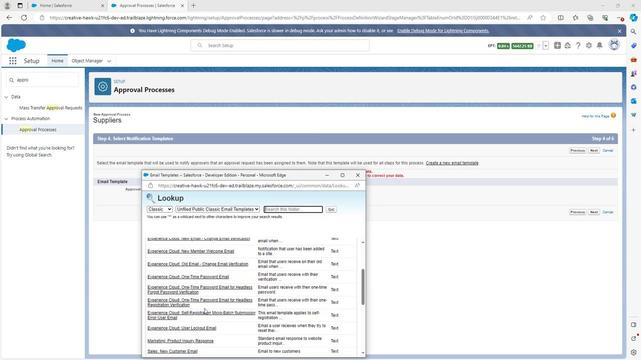 
Action: Mouse moved to (187, 263)
Screenshot: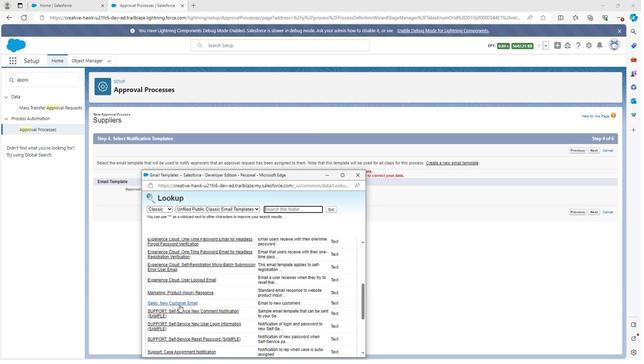 
Action: Mouse pressed left at (187, 263)
Screenshot: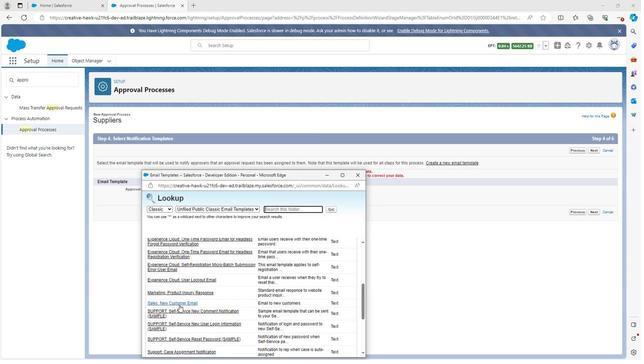 
Action: Mouse moved to (586, 217)
Screenshot: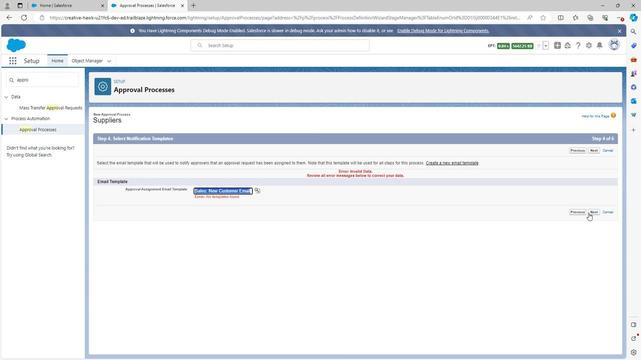 
Action: Mouse pressed left at (586, 217)
Screenshot: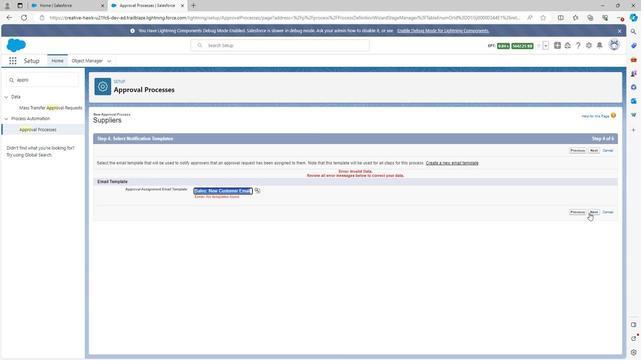 
Action: Mouse moved to (131, 210)
Screenshot: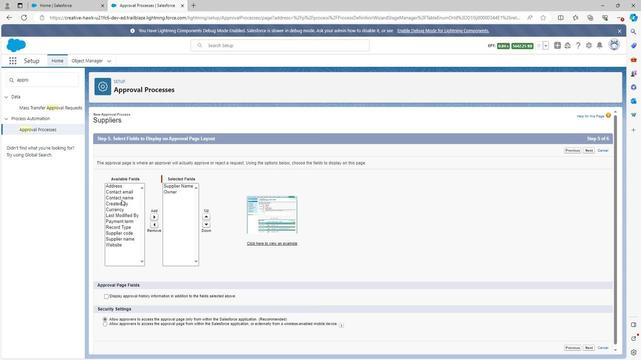 
Action: Mouse pressed left at (131, 210)
Screenshot: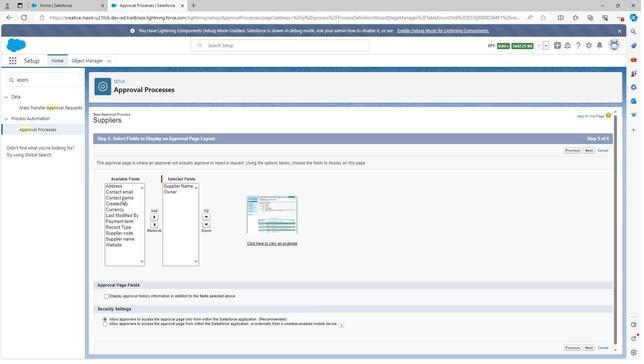 
Action: Mouse moved to (163, 219)
Screenshot: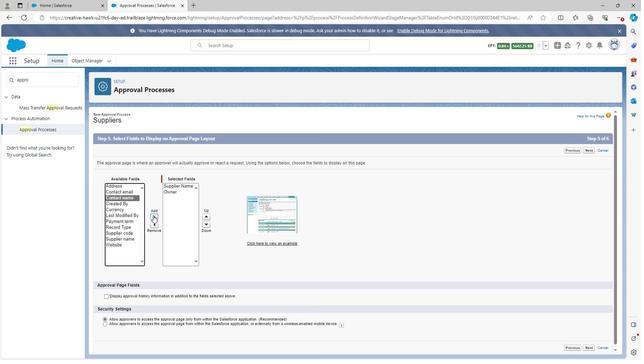 
Action: Mouse pressed left at (163, 219)
Screenshot: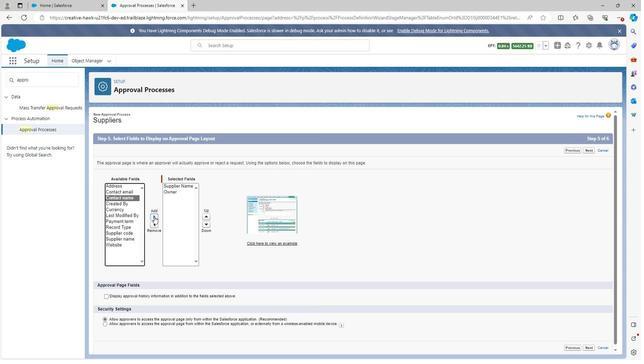 
Action: Mouse moved to (133, 210)
Screenshot: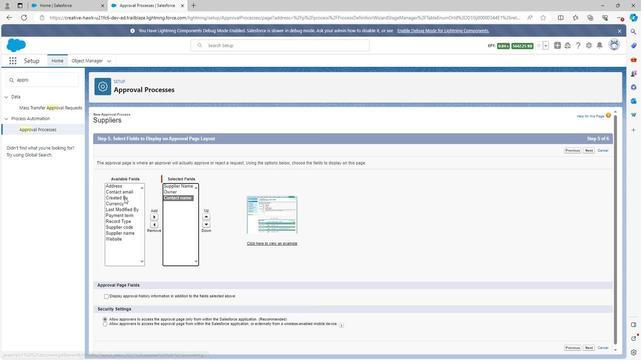 
Action: Mouse pressed left at (133, 210)
Screenshot: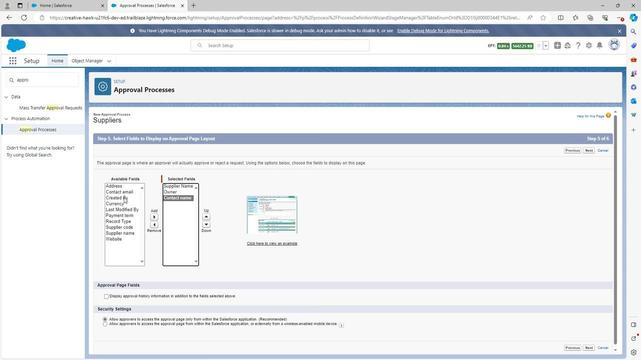 
Action: Mouse moved to (163, 219)
Screenshot: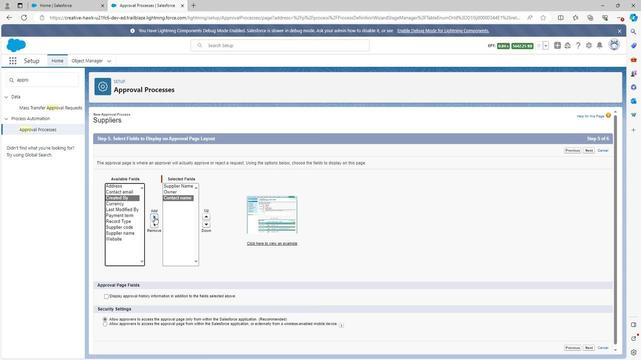 
Action: Mouse pressed left at (163, 219)
Screenshot: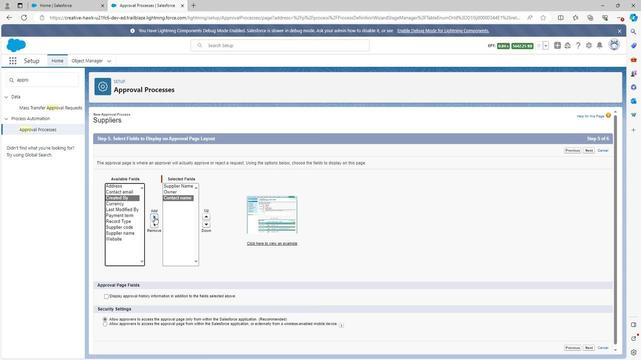 
Action: Mouse moved to (133, 206)
Screenshot: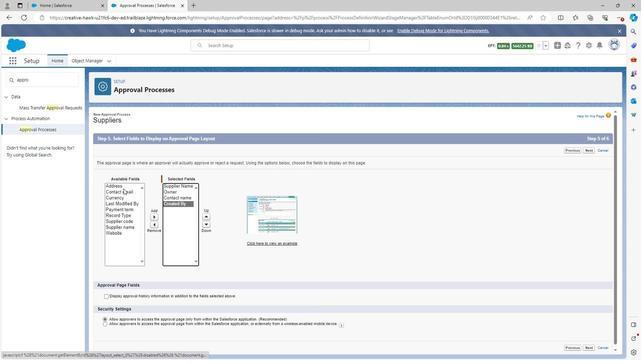
Action: Mouse pressed left at (133, 206)
Screenshot: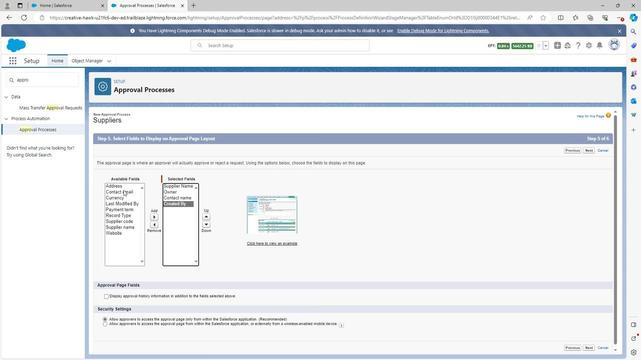
Action: Mouse moved to (164, 219)
Screenshot: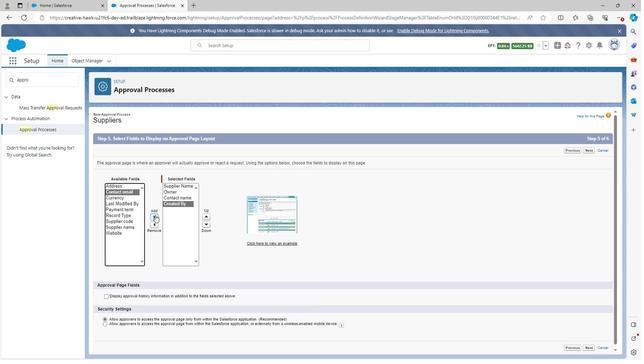 
Action: Mouse pressed left at (164, 219)
Screenshot: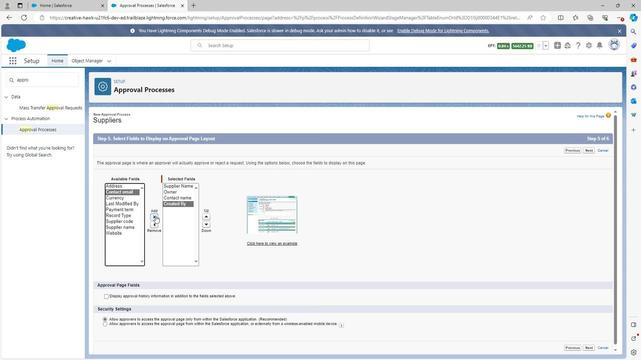 
Action: Mouse moved to (198, 231)
Screenshot: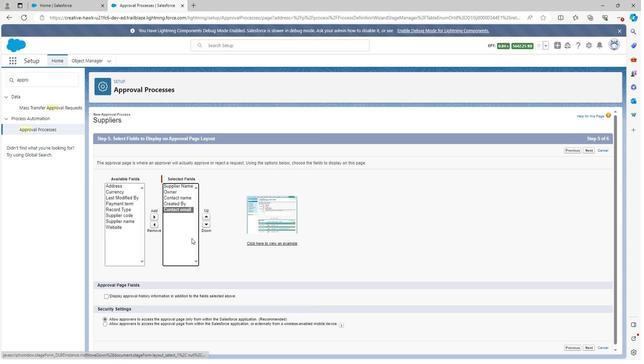 
Action: Mouse scrolled (198, 230) with delta (0, 0)
Screenshot: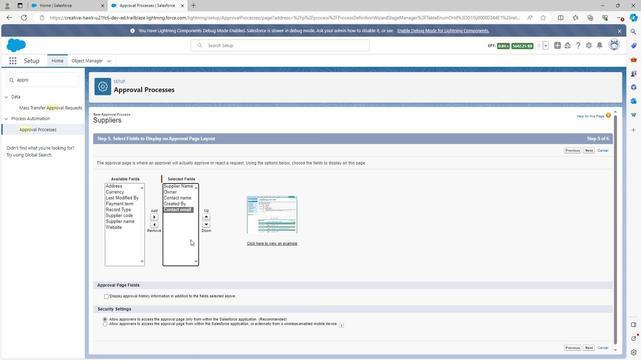 
Action: Mouse scrolled (198, 230) with delta (0, 0)
Screenshot: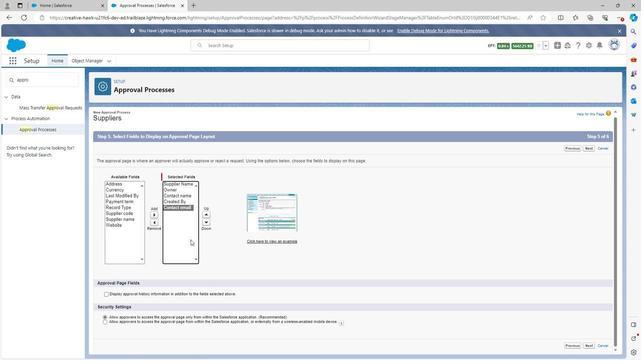 
Action: Mouse scrolled (198, 230) with delta (0, 0)
Screenshot: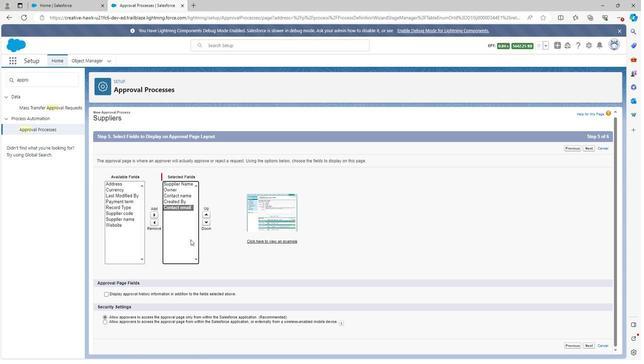 
Action: Mouse moved to (585, 283)
Screenshot: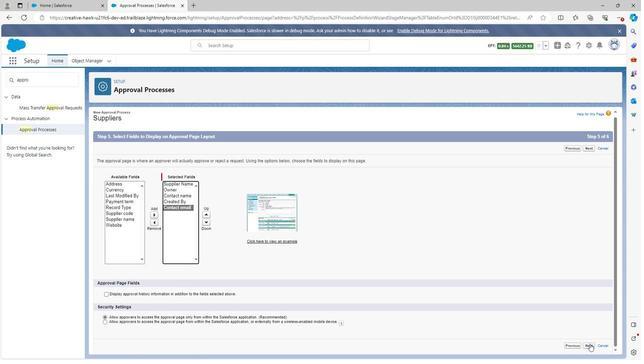 
Action: Mouse pressed left at (585, 283)
Screenshot: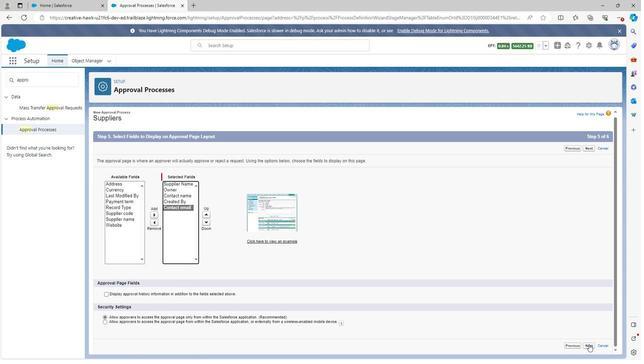 
Action: Mouse moved to (586, 285)
Screenshot: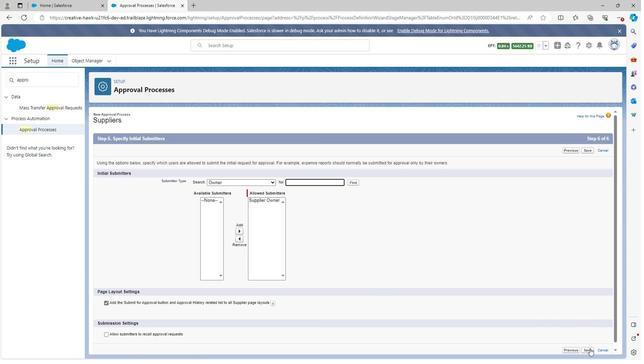
Action: Mouse pressed left at (586, 285)
Screenshot: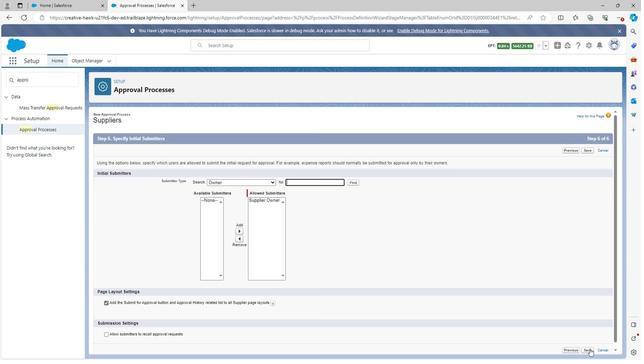 
Action: Mouse moved to (263, 195)
Screenshot: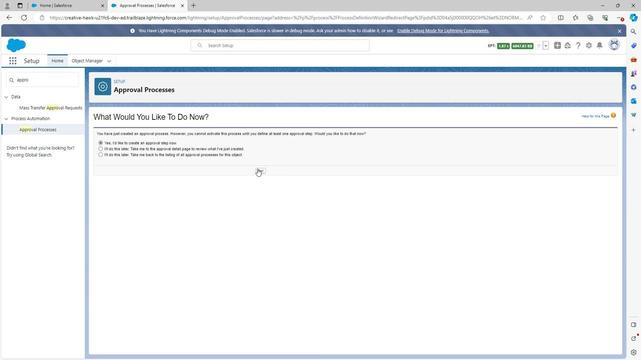 
Action: Mouse pressed left at (263, 195)
Screenshot: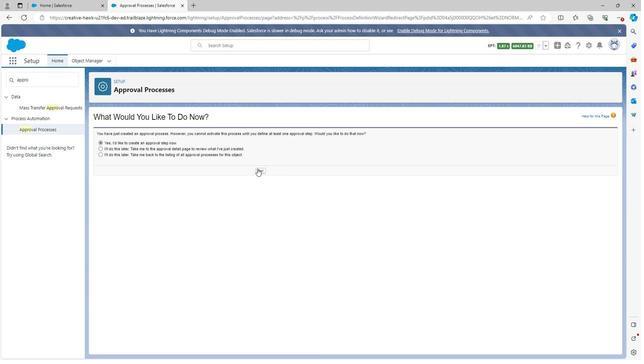 
Action: Mouse moved to (223, 206)
Screenshot: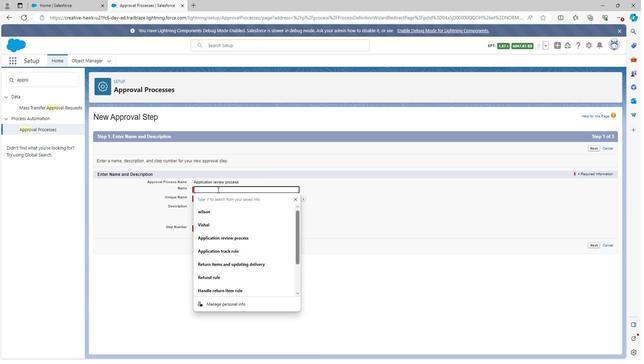 
Action: Key pressed <Key.shift>Applica
Screenshot: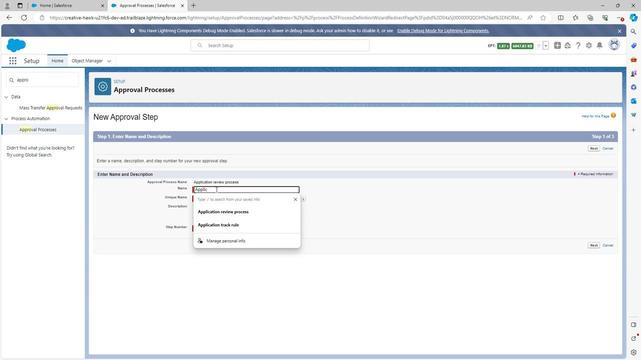 
Action: Mouse moved to (221, 207)
Screenshot: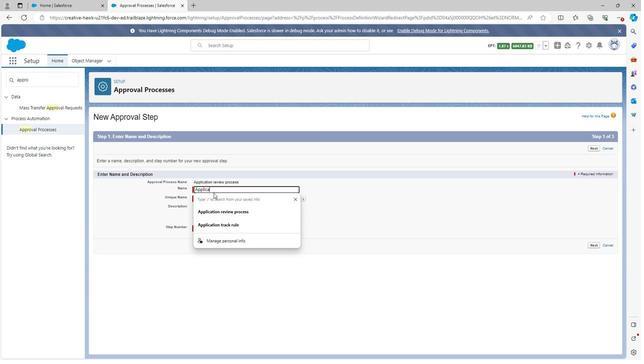 
Action: Key pressed t
Screenshot: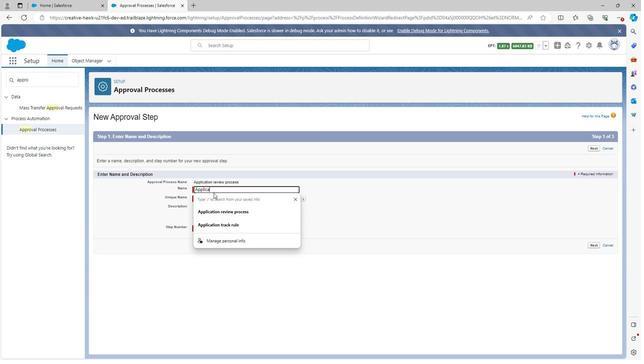 
Action: Mouse moved to (220, 208)
Screenshot: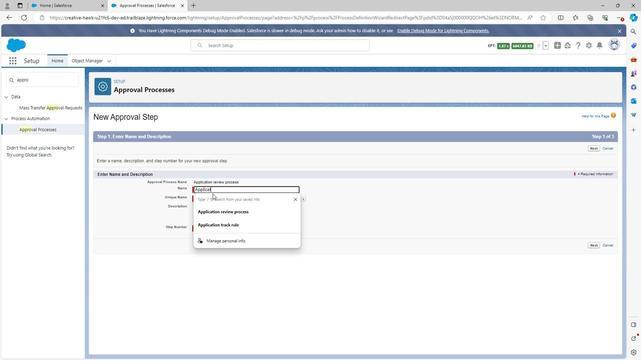 
Action: Key pressed i
Screenshot: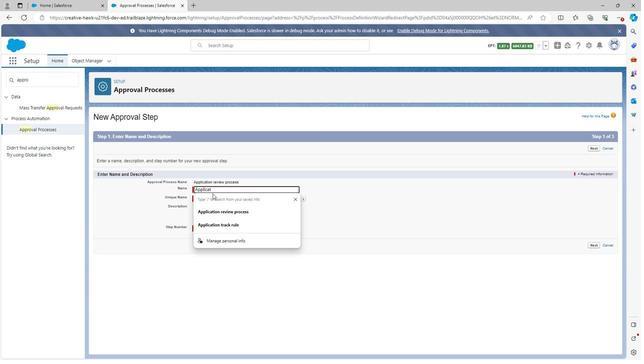 
Action: Mouse moved to (220, 208)
Screenshot: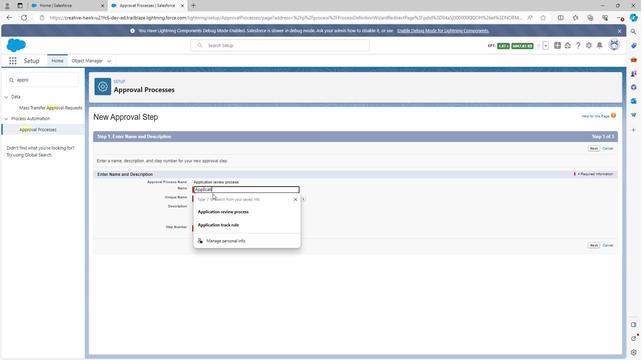 
Action: Key pressed o
Screenshot: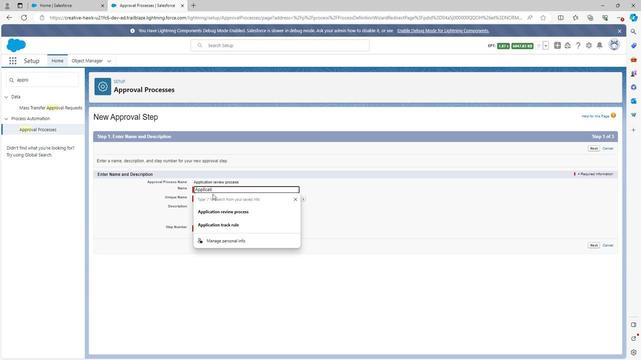 
Action: Mouse moved to (218, 208)
Screenshot: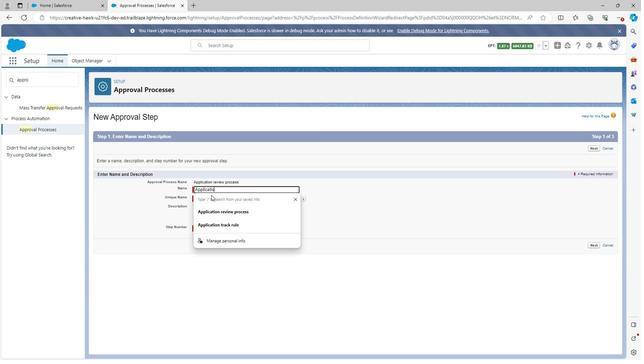 
Action: Key pressed m<Key.backspace>
Screenshot: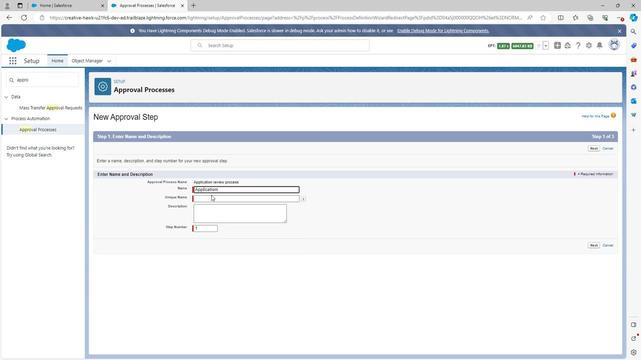 
Action: Mouse moved to (217, 209)
Screenshot: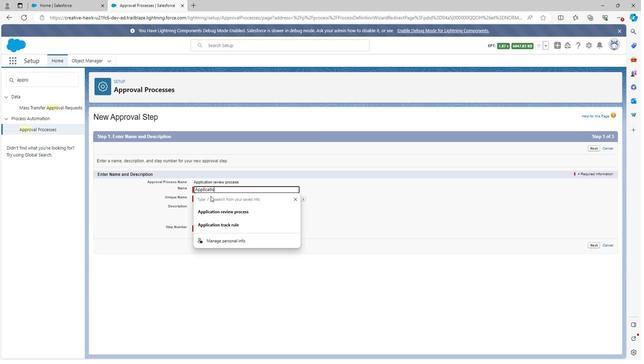 
Action: Key pressed n<Key.space>review<Key.space>process
Screenshot: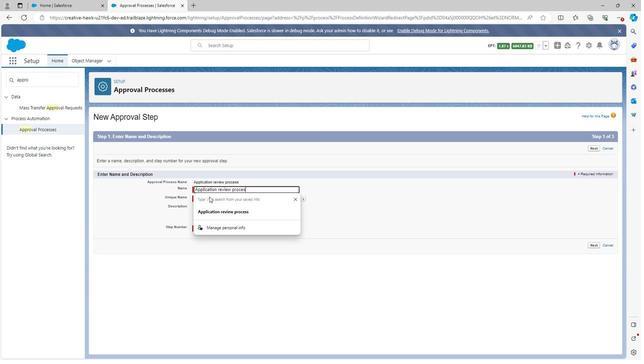 
Action: Mouse moved to (338, 217)
Screenshot: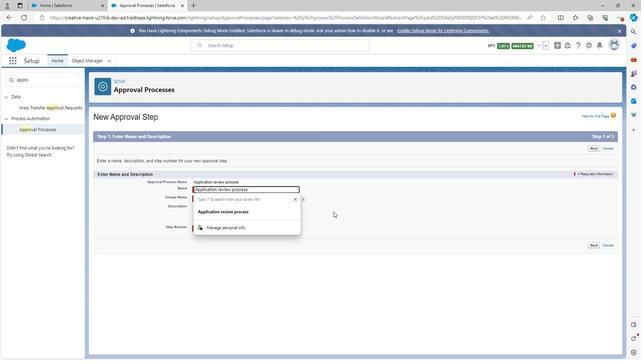 
Action: Mouse pressed left at (338, 217)
Screenshot: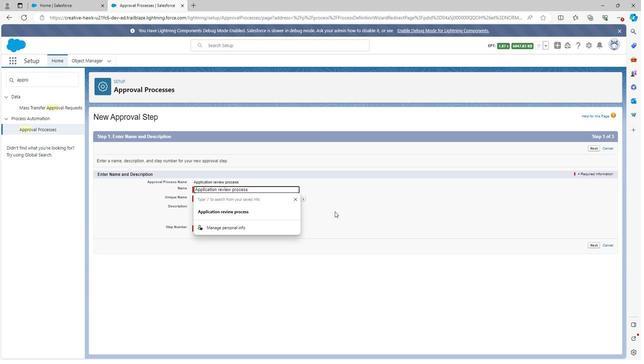 
Action: Mouse moved to (234, 217)
Screenshot: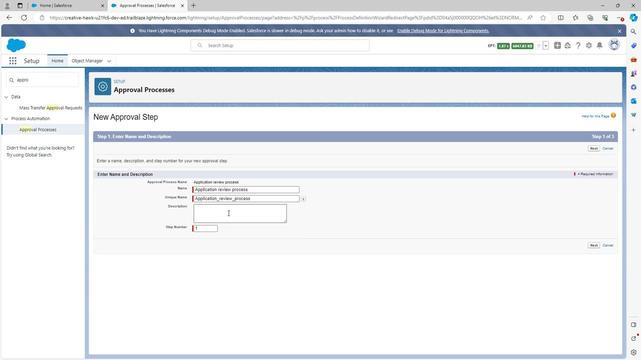 
Action: Mouse pressed left at (234, 217)
Screenshot: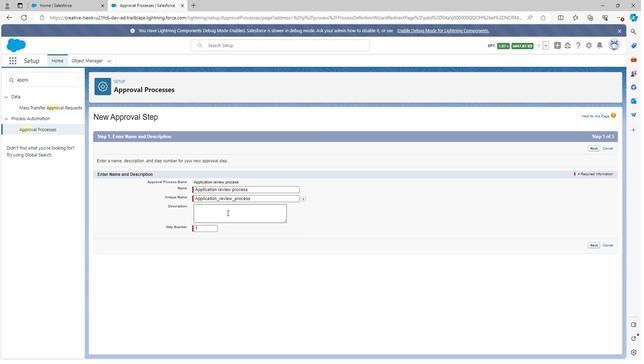 
Action: Key pressed <Key.shift>Application<Key.space>review<Key.space>process<Key.space>is<Key.space>the<Key.space>process<Key.space>in<Key.space>which<Key.space>
Screenshot: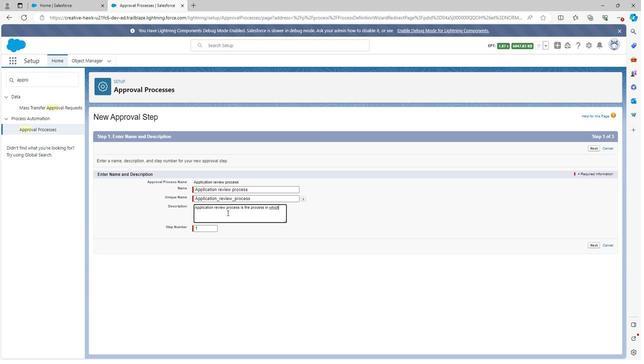 
Action: Mouse moved to (231, 219)
Screenshot: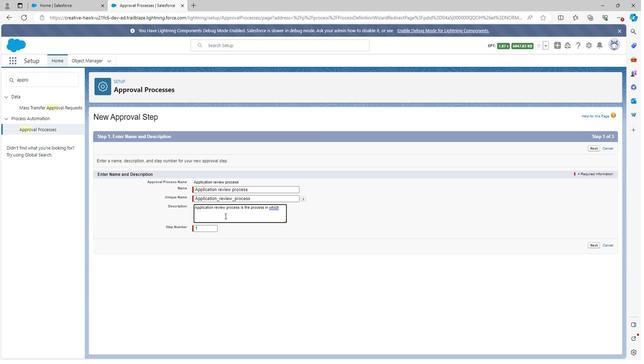 
Action: Key pressed we<Key.space>review<Key.space>the<Key.space>track<Key.space>appli
Screenshot: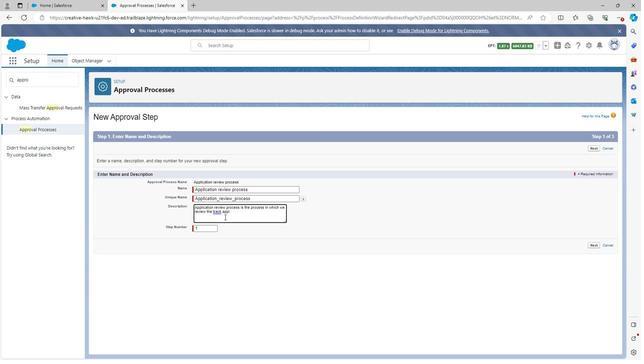
Action: Mouse moved to (227, 225)
Screenshot: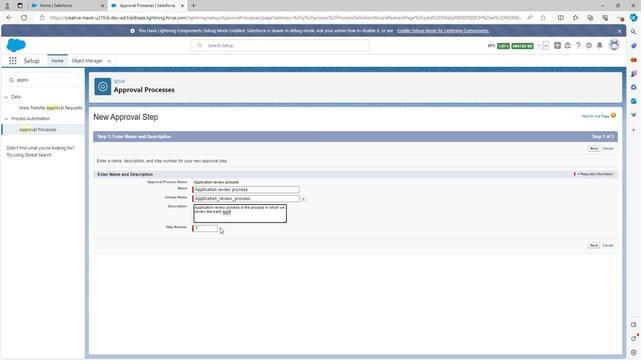 
Action: Key pressed c
Screenshot: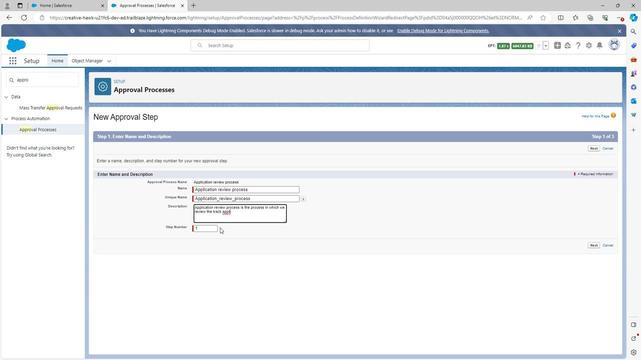 
Action: Mouse moved to (227, 225)
Screenshot: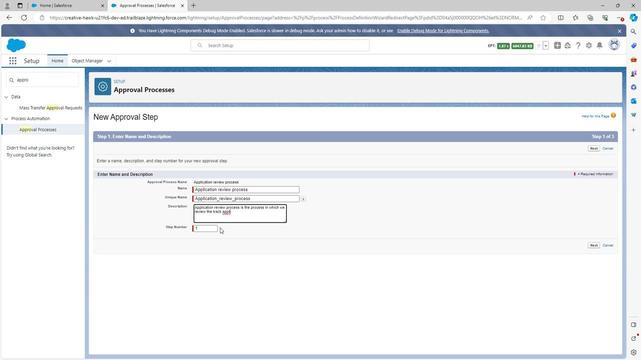
Action: Key pressed ation
Screenshot: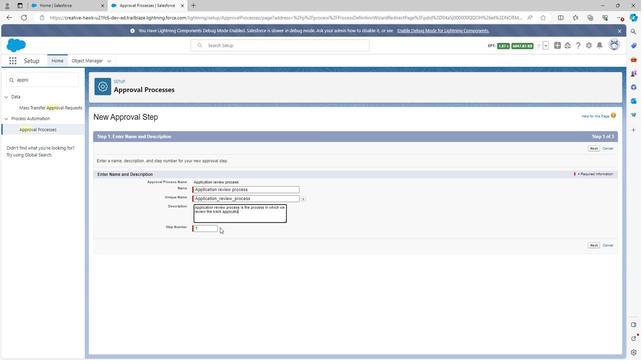 
Action: Mouse moved to (592, 233)
Screenshot: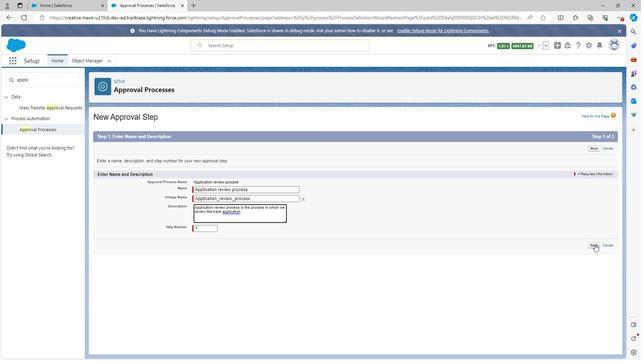 
Action: Mouse pressed left at (592, 233)
Screenshot: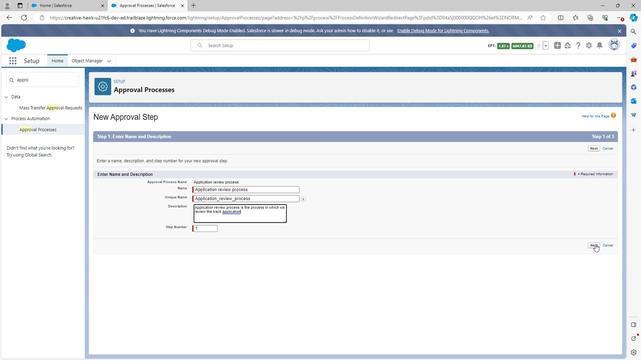 
Action: Mouse moved to (592, 220)
Screenshot: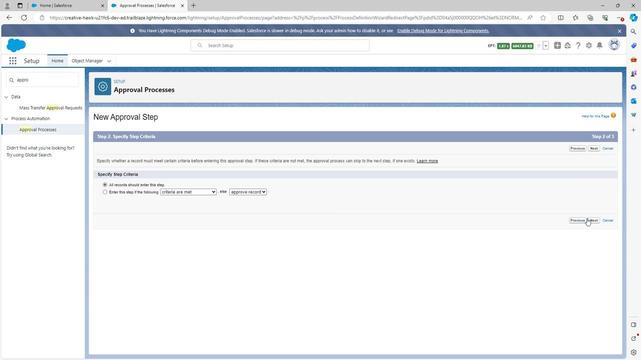 
Action: Mouse pressed left at (592, 220)
Screenshot: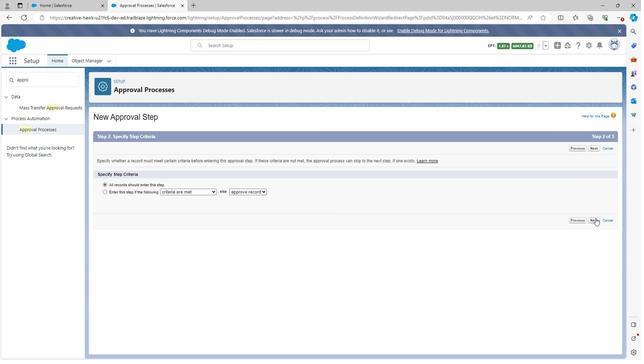 
Action: Mouse moved to (587, 226)
Screenshot: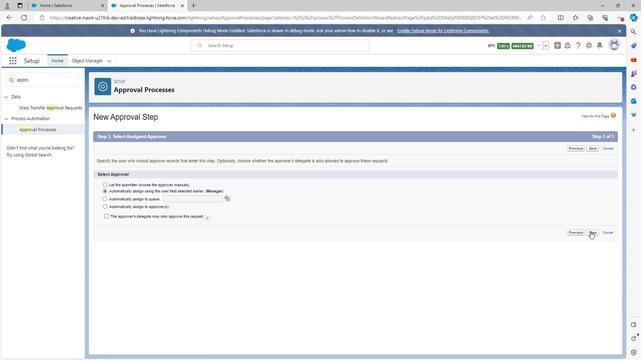 
Action: Mouse pressed left at (587, 226)
Screenshot: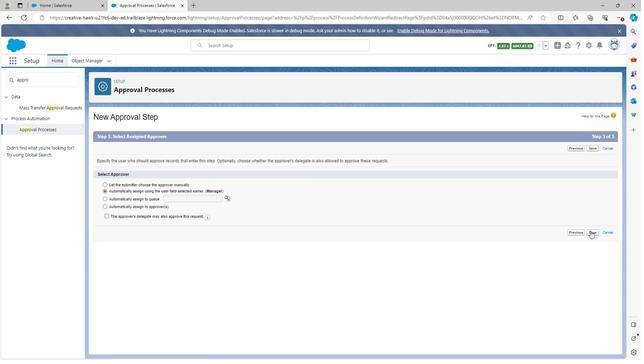 
Action: Mouse moved to (267, 197)
Screenshot: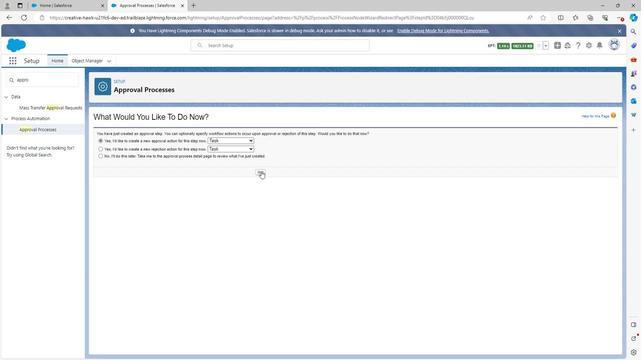 
Action: Mouse pressed left at (267, 197)
Screenshot: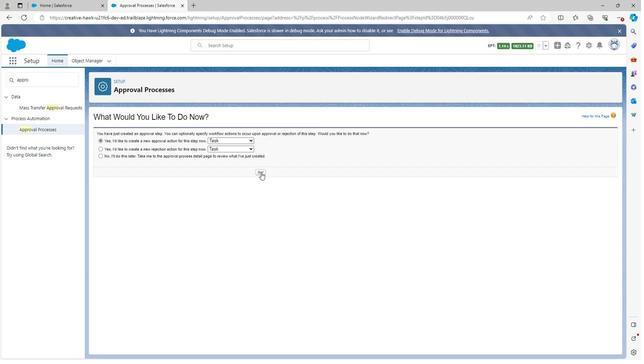 
Action: Mouse moved to (264, 204)
Screenshot: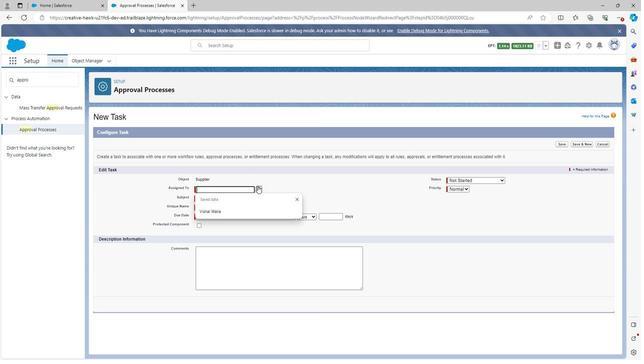 
Action: Mouse pressed left at (264, 204)
Screenshot: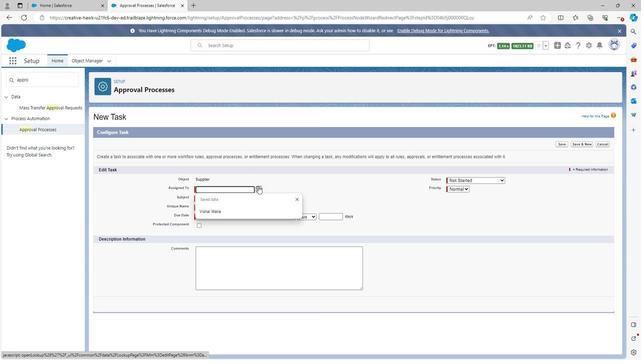 
Action: Mouse moved to (176, 252)
Screenshot: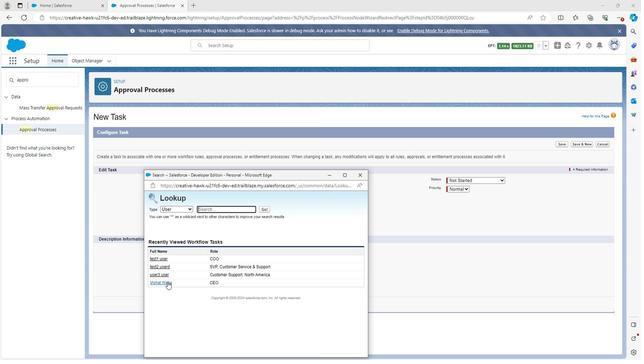 
Action: Mouse pressed left at (176, 252)
Screenshot: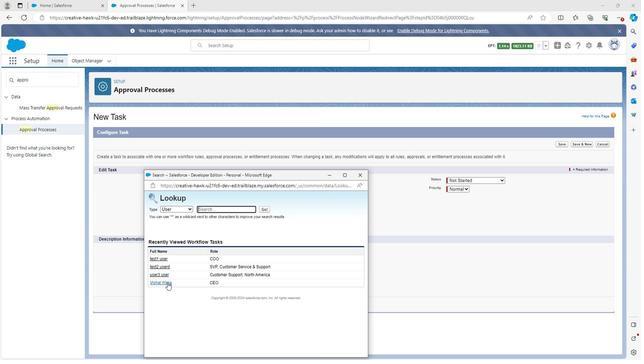 
Action: Mouse moved to (234, 210)
Screenshot: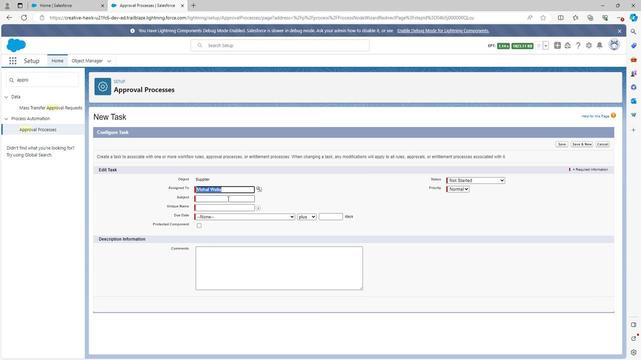 
Action: Mouse pressed left at (234, 210)
Screenshot: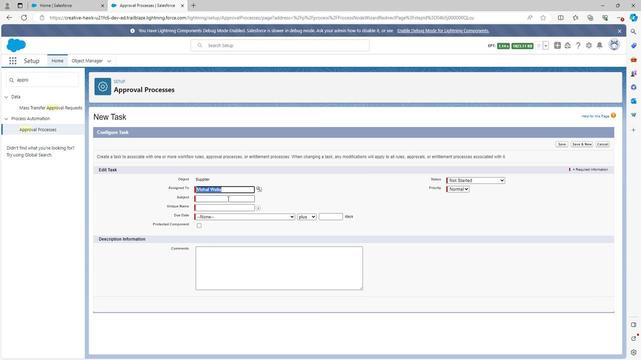 
Action: Key pressed <Key.shift>A
Screenshot: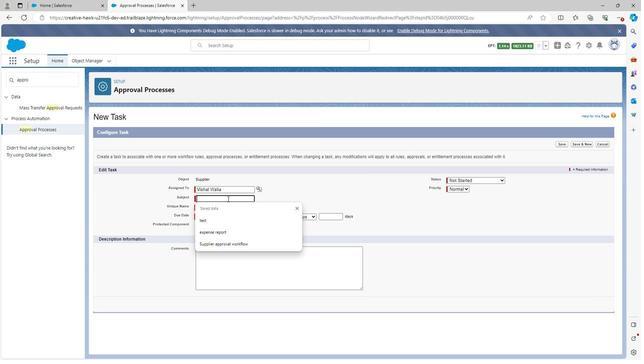 
Action: Mouse moved to (230, 212)
Screenshot: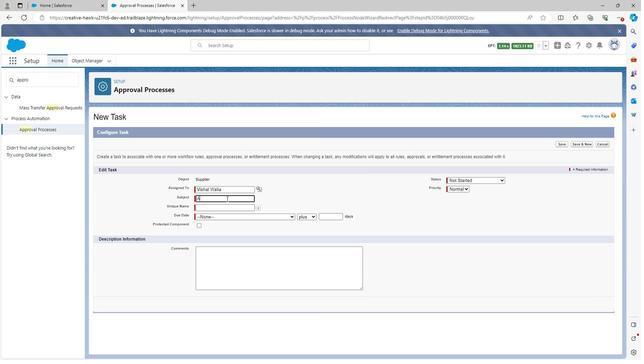 
Action: Key pressed pplication<Key.space>review<Key.space>track<Key.space>task
Screenshot: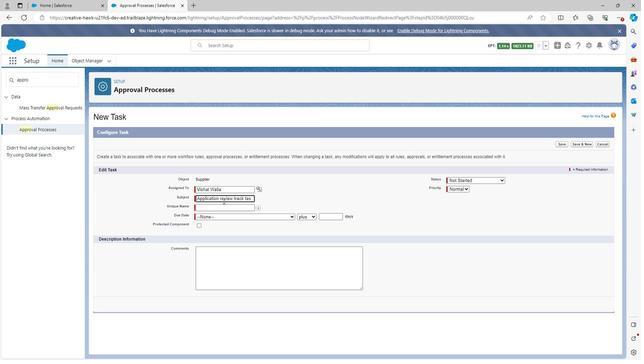 
Action: Mouse moved to (282, 211)
Screenshot: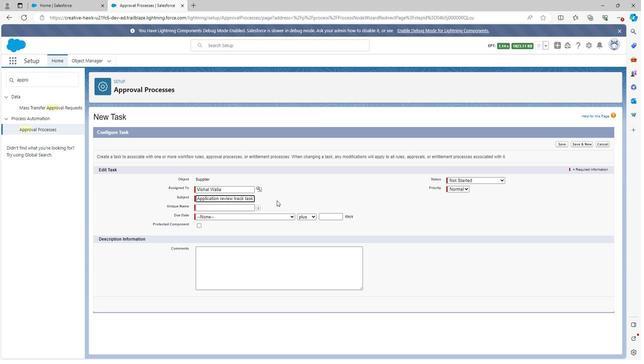 
Action: Mouse pressed left at (282, 211)
Screenshot: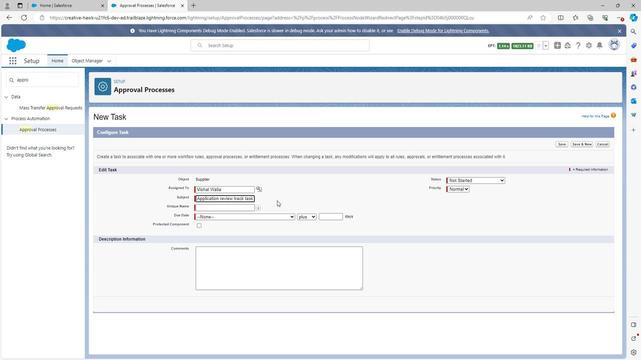 
Action: Mouse moved to (242, 239)
Screenshot: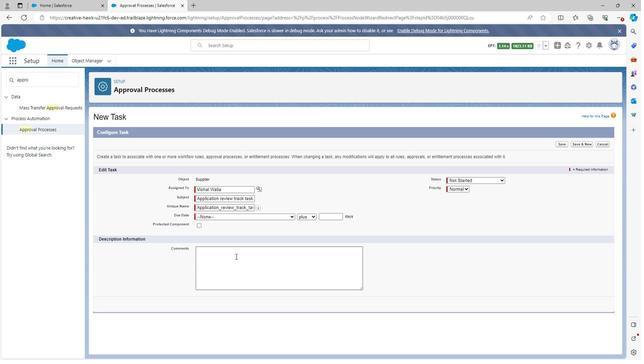 
Action: Mouse pressed left at (242, 239)
Screenshot: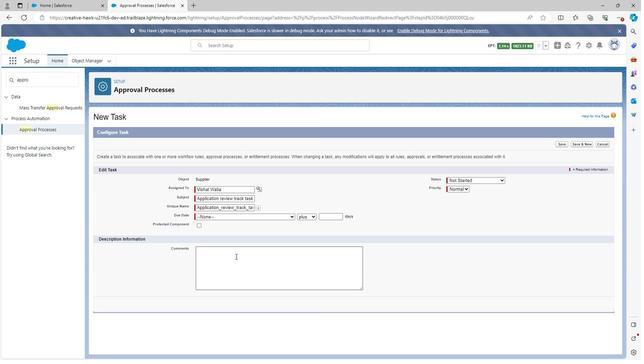 
Action: Key pressed <Key.shift>Application<Key.space>review<Key.space>track<Key.space>task<Key.space>is<Key.space>the<Key.space>task<Key.space>in<Key.space>which<Key.space>we<Key.space>def<Key.backspace><Key.backspace><Key.backspace><Key.backspace><Key.backspace><Key.backspace><Key.backspace><Key.backspace><Key.backspace><Key.backspace><Key.backspace><Key.backspace><Key.backspace><Key.backspace><Key.backspace><Key.backspace><Key.backspace><Key.backspace><Key.backspace><Key.backspace><Key.backspace><Key.backspace><Key.backspace><Key.backspace><Key.backspace><Key.backspace><Key.backspace><Key.backspace><Key.backspace><Key.backspace><Key.backspace><Key.backspace>is<Key.space>the<Key.space>review<Key.space>of<Key.space>application
Screenshot: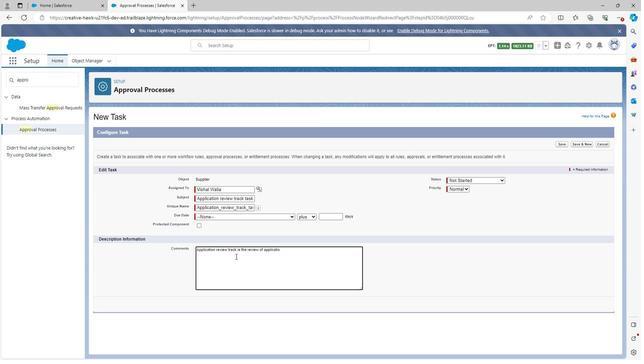 
Action: Mouse moved to (268, 228)
Screenshot: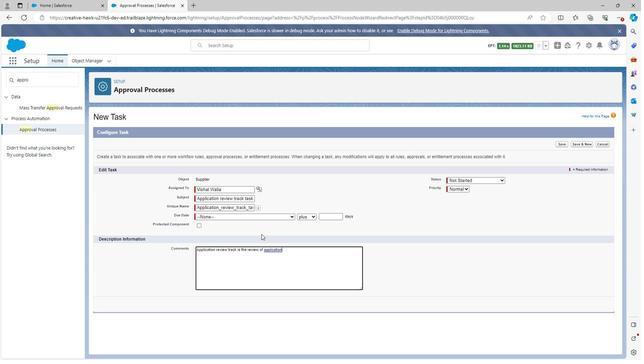 
Action: Mouse scrolled (268, 228) with delta (0, 0)
Screenshot: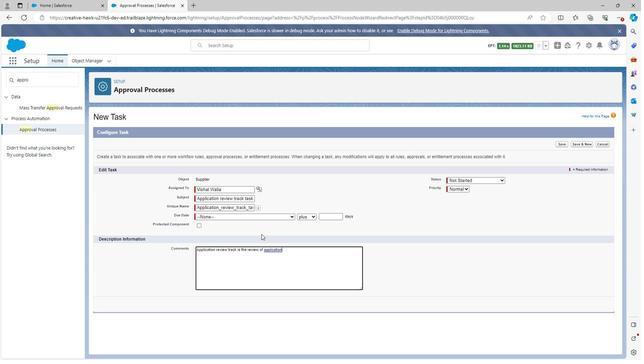 
Action: Mouse moved to (269, 227)
Screenshot: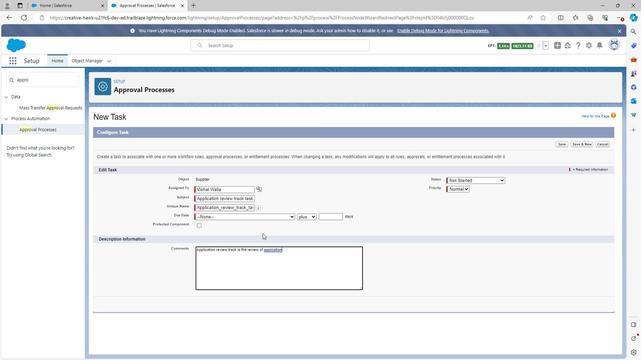 
Action: Mouse scrolled (269, 227) with delta (0, 0)
Screenshot: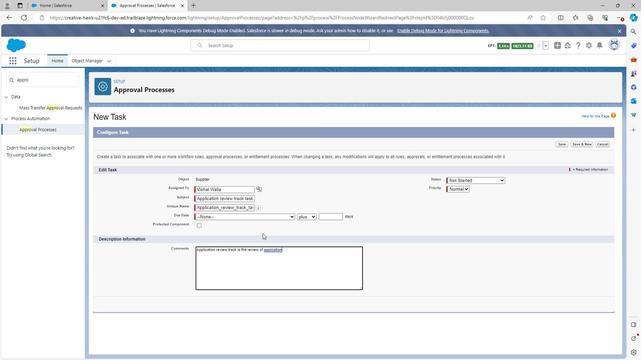 
Action: Mouse moved to (293, 225)
Screenshot: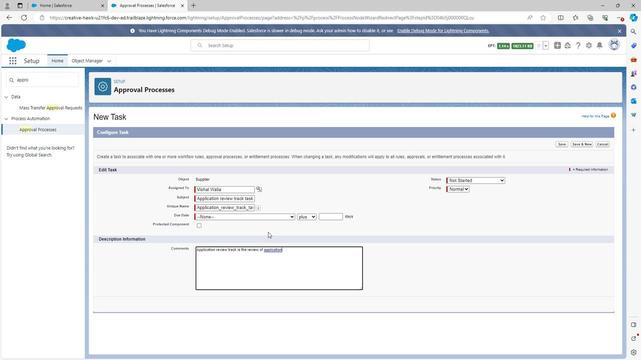
Action: Mouse scrolled (293, 225) with delta (0, 0)
Screenshot: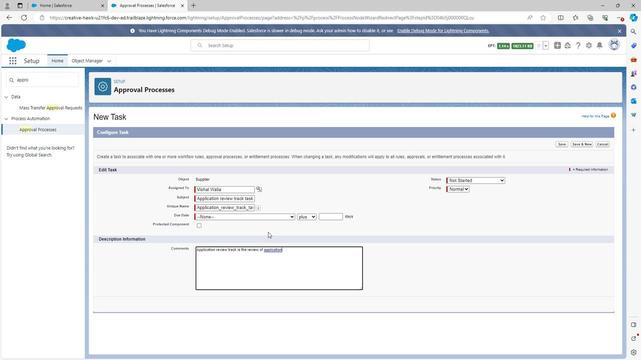 
Action: Mouse moved to (557, 182)
Screenshot: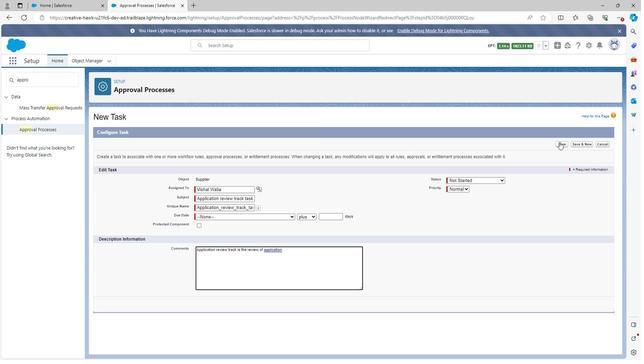 
Action: Mouse pressed left at (557, 182)
Screenshot: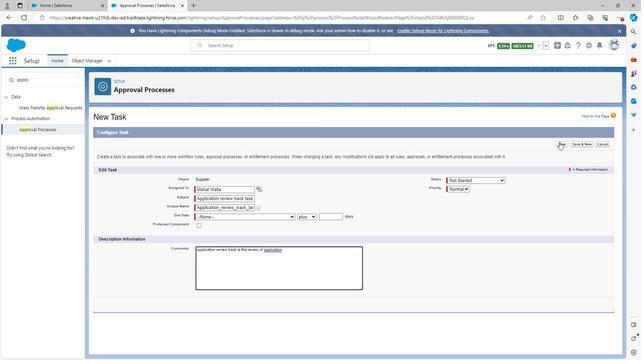 
Action: Mouse moved to (243, 224)
Screenshot: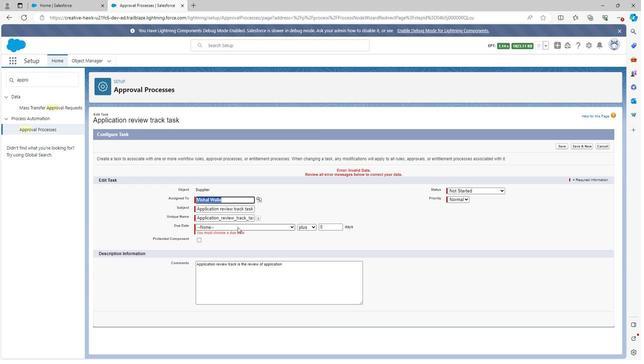 
Action: Mouse pressed left at (243, 224)
Screenshot: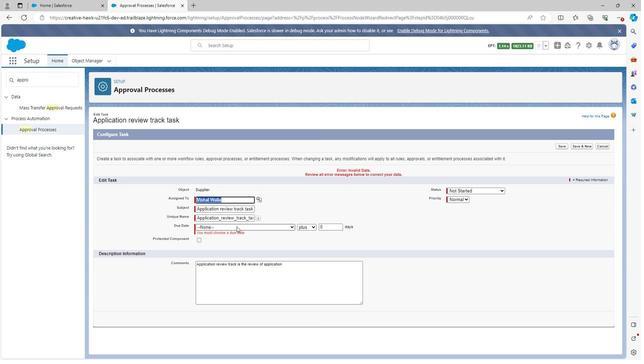 
Action: Mouse moved to (232, 234)
Screenshot: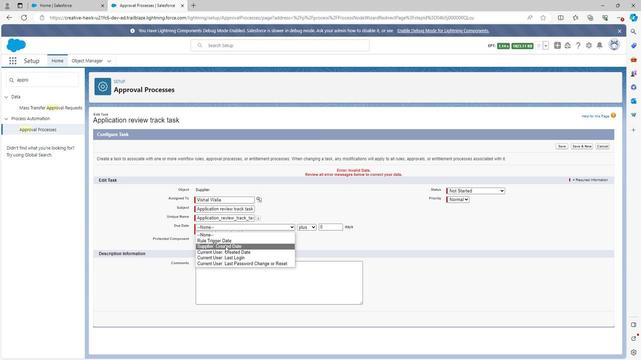 
Action: Mouse pressed left at (232, 234)
Screenshot: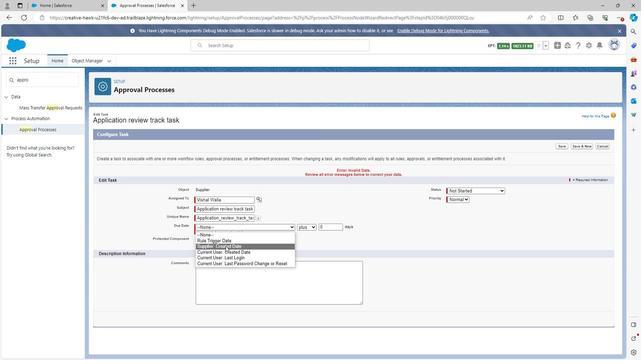 
Action: Mouse moved to (328, 224)
Screenshot: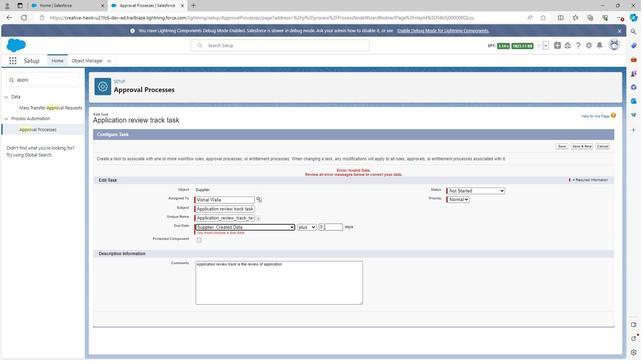 
Action: Mouse pressed left at (328, 224)
Screenshot: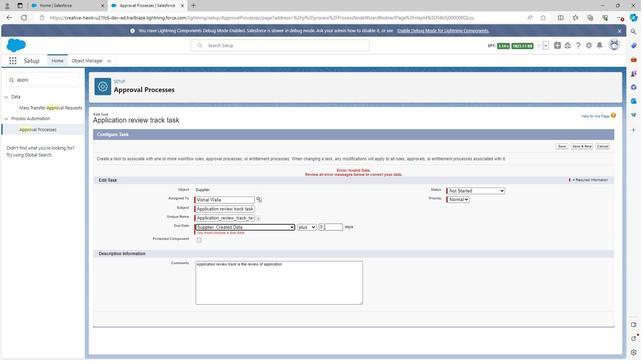 
Action: Key pressed <Key.backspace>12
Screenshot: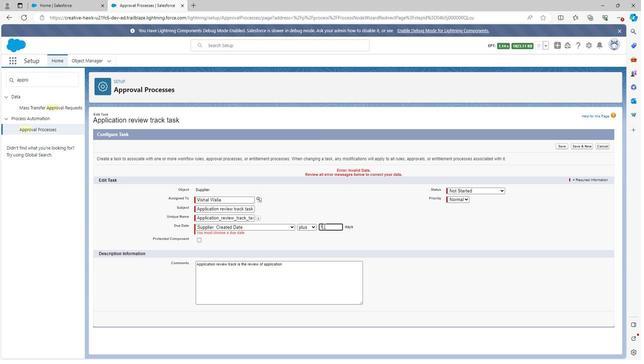 
Action: Mouse moved to (555, 184)
Screenshot: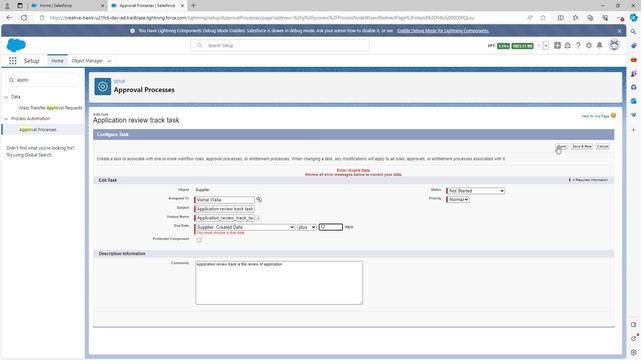 
Action: Mouse pressed left at (555, 184)
Screenshot: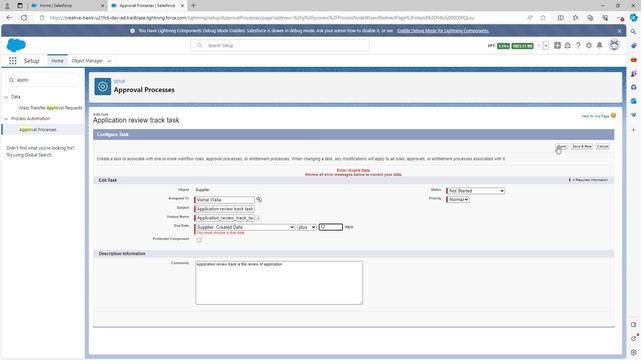 
Action: Mouse moved to (389, 228)
Screenshot: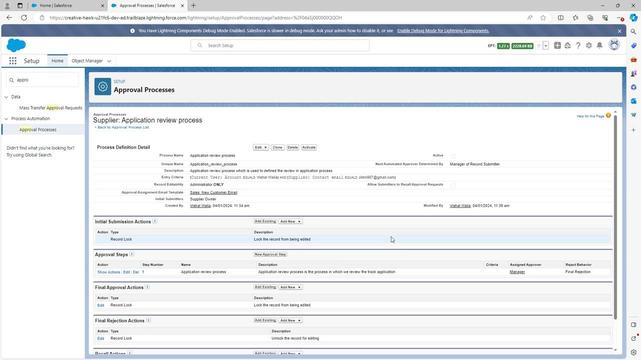 
Action: Mouse scrolled (389, 227) with delta (0, 0)
Screenshot: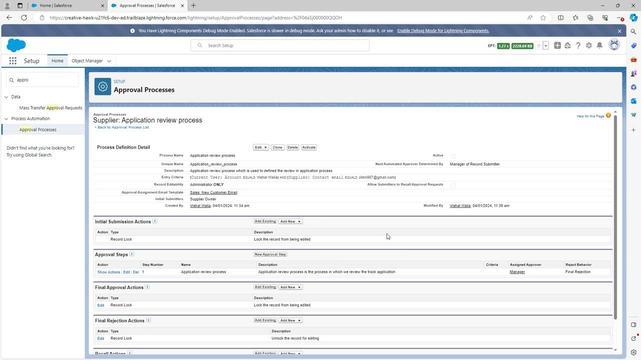 
Action: Mouse scrolled (389, 227) with delta (0, 0)
Screenshot: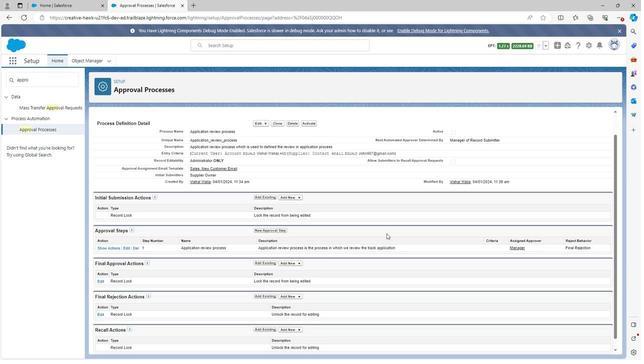 
Action: Mouse scrolled (389, 227) with delta (0, 0)
Screenshot: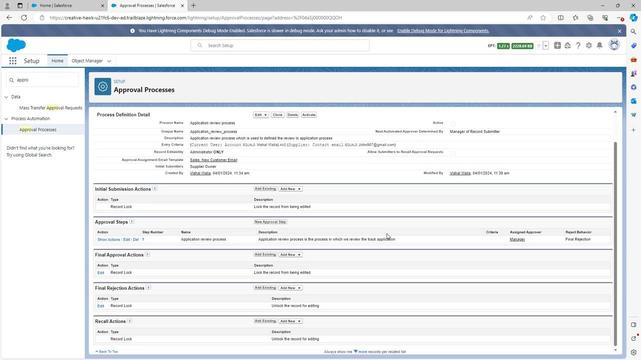 
Action: Mouse scrolled (389, 227) with delta (0, 0)
Screenshot: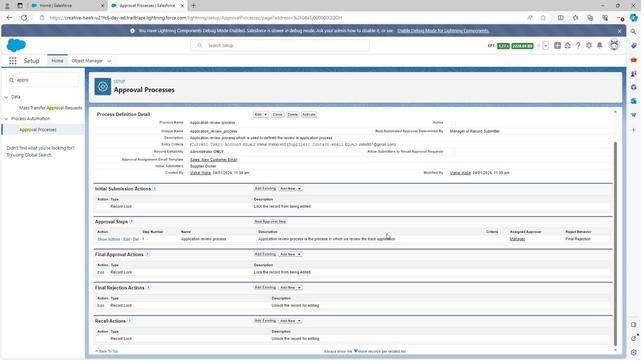 
Action: Mouse scrolled (389, 227) with delta (0, 0)
Screenshot: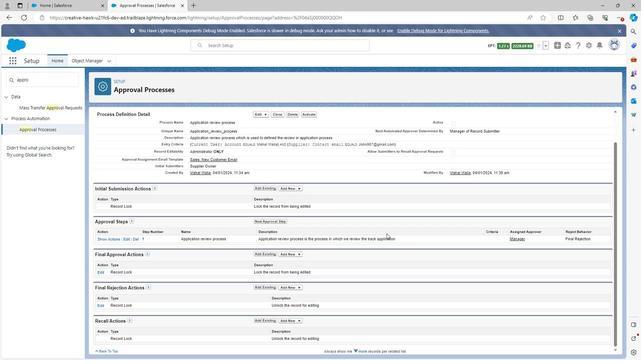 
Action: Mouse scrolled (389, 227) with delta (0, 0)
Screenshot: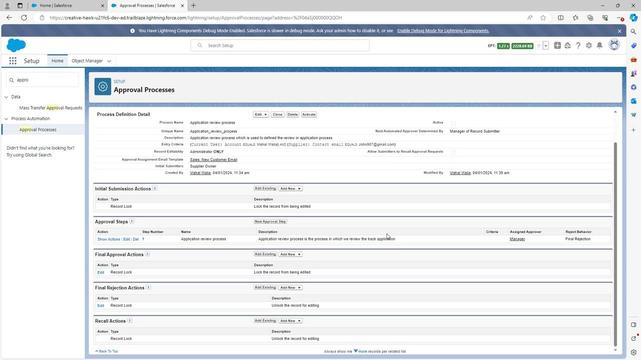 
Action: Mouse scrolled (389, 228) with delta (0, 0)
Screenshot: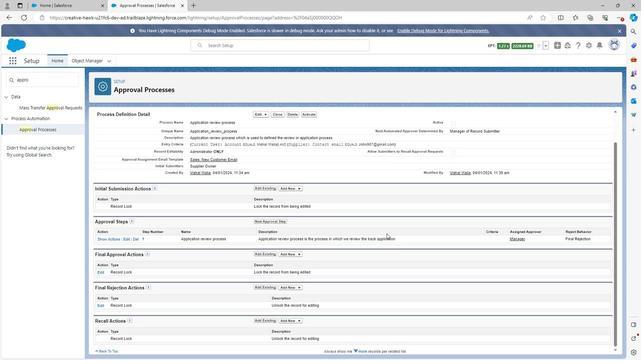 
Action: Mouse scrolled (389, 228) with delta (0, 0)
Screenshot: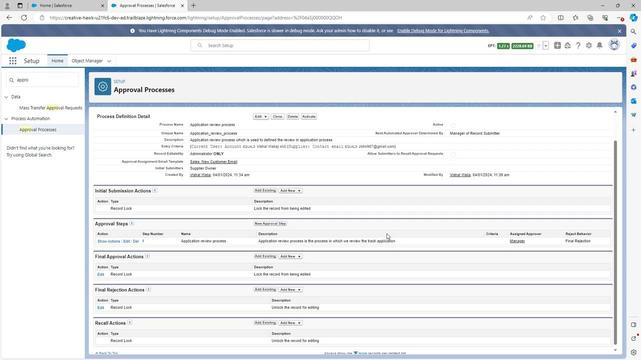 
Action: Mouse scrolled (389, 228) with delta (0, 0)
Screenshot: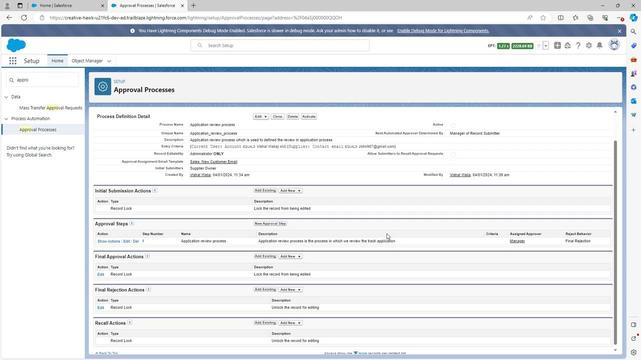 
Action: Mouse scrolled (389, 228) with delta (0, 0)
Screenshot: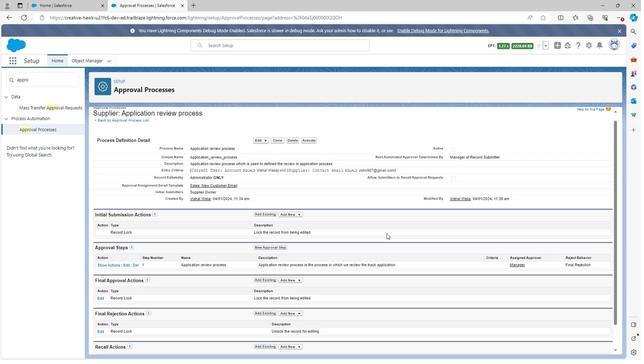 
Action: Mouse moved to (314, 224)
Screenshot: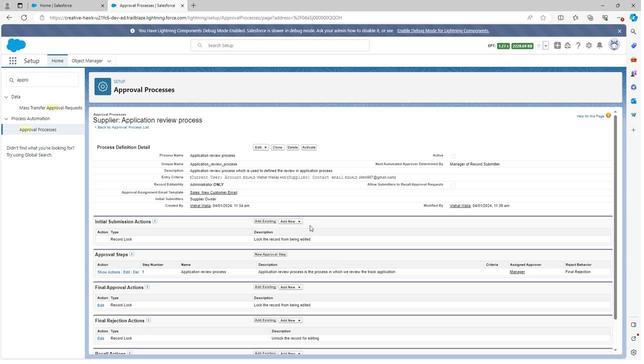 
Action: Mouse scrolled (314, 224) with delta (0, 0)
Screenshot: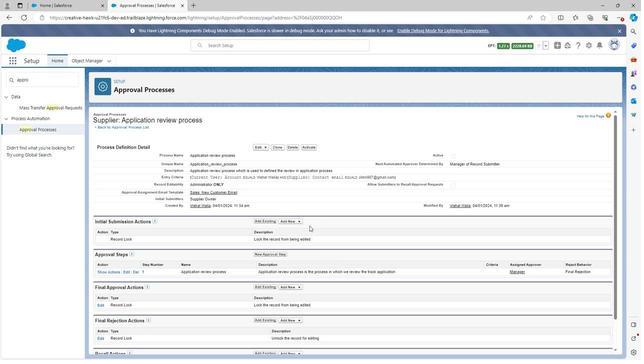 
Action: Mouse scrolled (314, 224) with delta (0, 0)
Screenshot: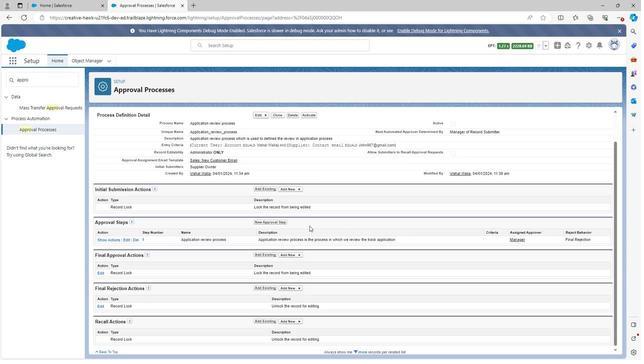 
Action: Mouse scrolled (314, 224) with delta (0, 0)
Screenshot: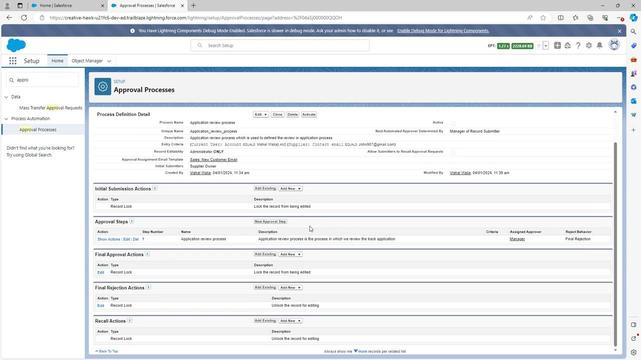 
Action: Mouse scrolled (314, 224) with delta (0, 0)
Screenshot: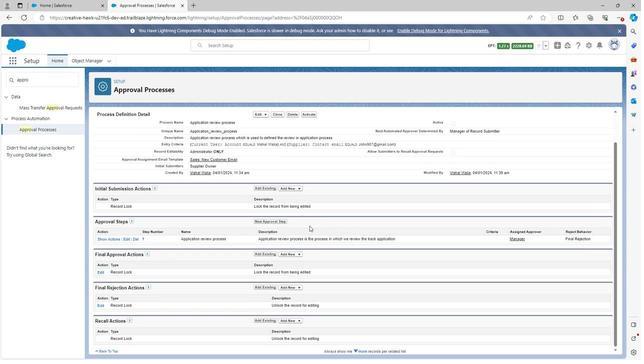 
Action: Mouse scrolled (314, 224) with delta (0, 0)
Screenshot: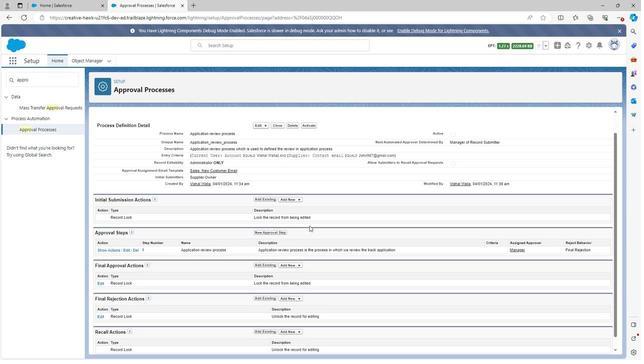 
Action: Mouse moved to (314, 183)
Screenshot: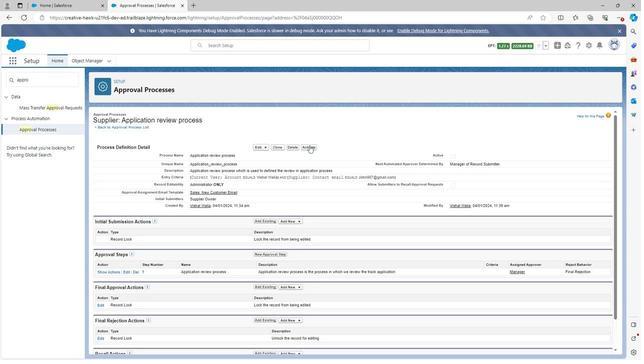 
Action: Mouse pressed left at (314, 183)
Screenshot: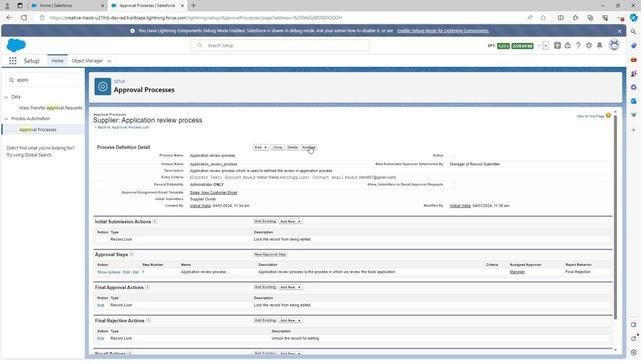 
Action: Mouse moved to (354, 144)
Screenshot: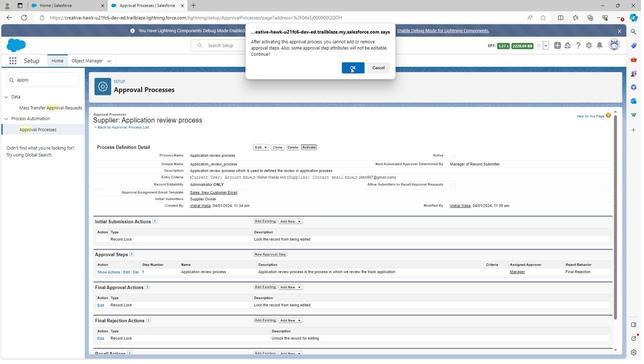 
Action: Mouse pressed left at (354, 144)
Screenshot: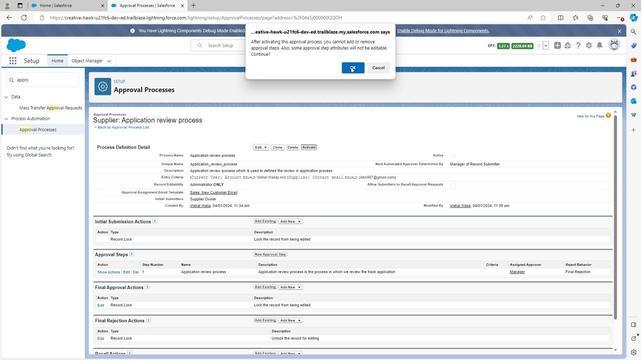 
Action: Mouse moved to (218, 227)
Screenshot: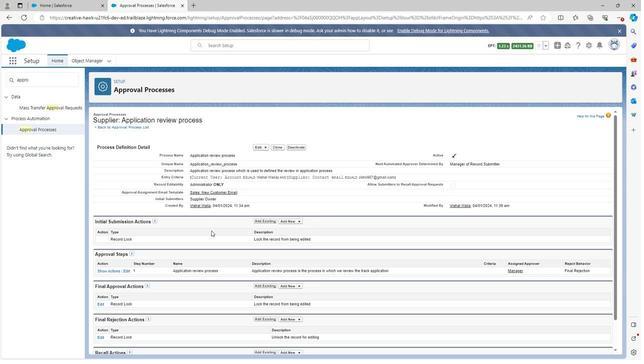 
Action: Mouse scrolled (218, 227) with delta (0, 0)
Screenshot: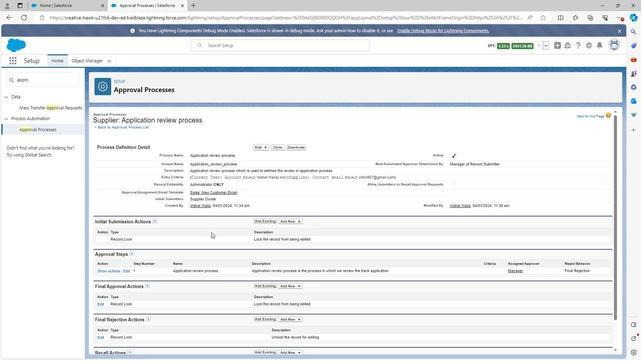 
Action: Mouse scrolled (218, 227) with delta (0, 0)
Screenshot: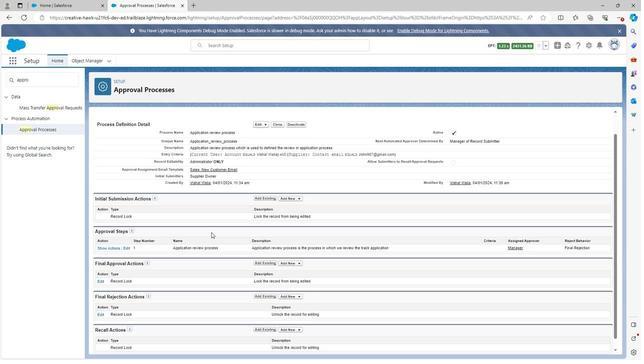 
Action: Mouse scrolled (218, 227) with delta (0, 0)
Screenshot: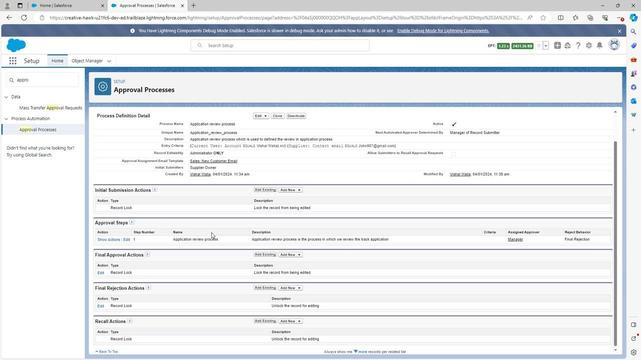 
Action: Mouse scrolled (218, 227) with delta (0, 0)
Screenshot: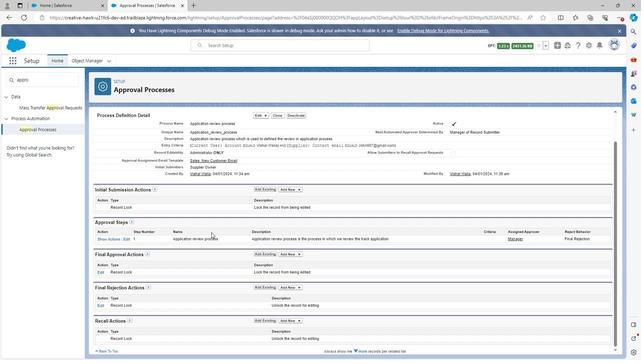 
Action: Mouse scrolled (218, 227) with delta (0, 0)
Screenshot: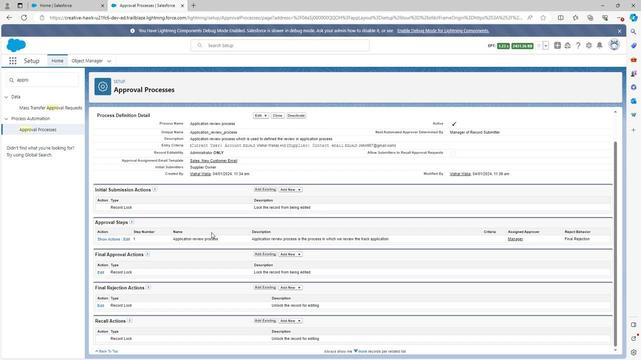 
Action: Mouse scrolled (218, 227) with delta (0, 0)
Screenshot: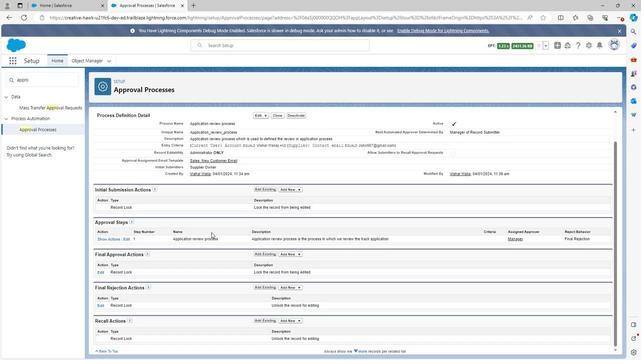 
Action: Mouse moved to (218, 227)
Screenshot: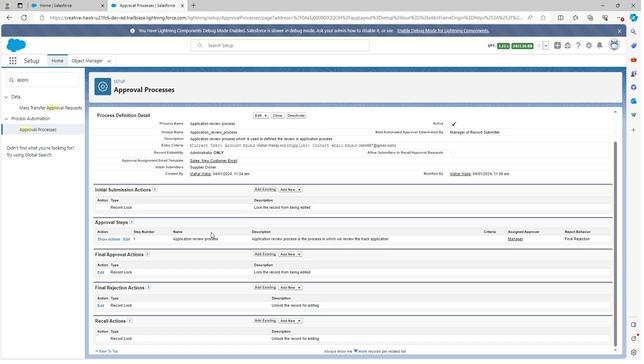 
Action: Mouse scrolled (218, 227) with delta (0, 0)
Screenshot: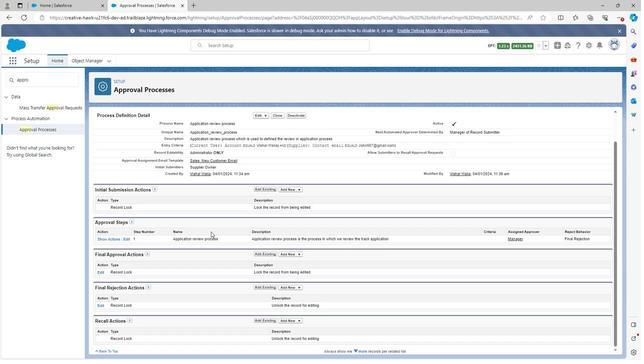 
Action: Mouse scrolled (218, 227) with delta (0, 0)
Screenshot: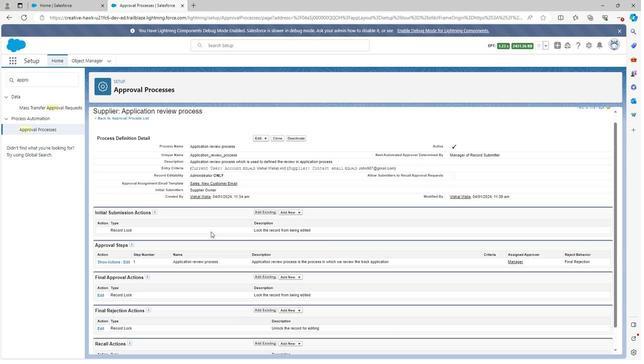 
Action: Mouse scrolled (218, 227) with delta (0, 0)
Screenshot: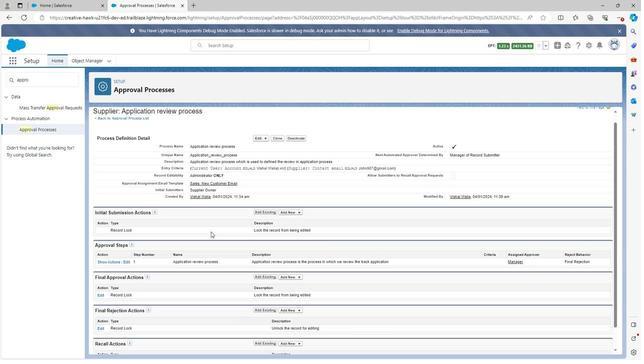 
Action: Mouse scrolled (218, 227) with delta (0, 0)
Screenshot: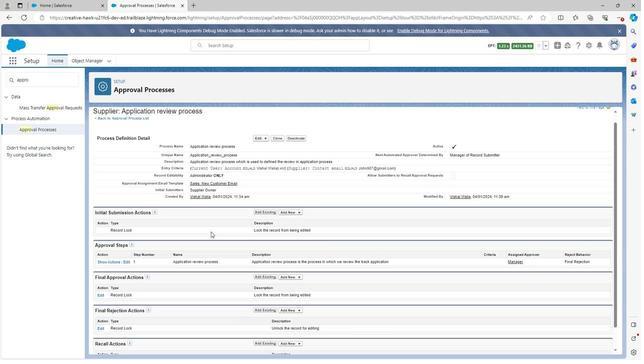 
